 Task: Add an event  with title  Project Progress Update, date '2023/10/22' to '2023/10/24' & Select Event type as  Collective. Add location for the event as  321 Parc de la Ciutadella, Barcelona, Spain and add a description: Throughout the session, the facilitator will provide gentle guidance and reminders to stay present, fostering a non-judgmental and accepting attitude toward thoughts and sensations that may arise. There will also be moments of silence to allow participants to immerse themselves fully in the practice.Create an event link  http-projectprogressupdatecom & Select the event color as  Light Pink. , logged in from the account softage.1@softage.netand send the event invitation to softage.4@softage.net and softage.5@softage.net
Action: Mouse moved to (738, 95)
Screenshot: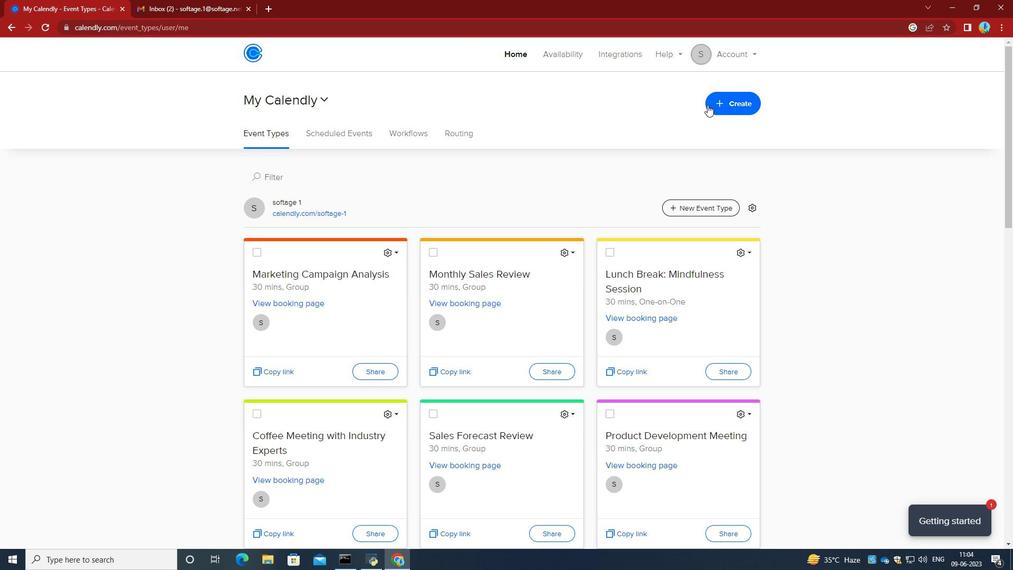 
Action: Mouse pressed left at (738, 95)
Screenshot: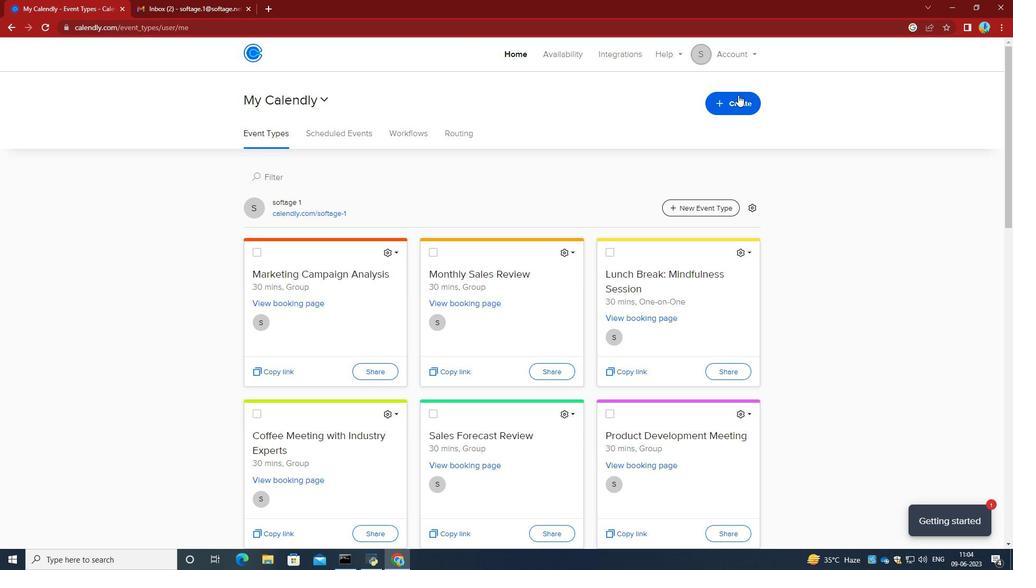 
Action: Mouse moved to (677, 153)
Screenshot: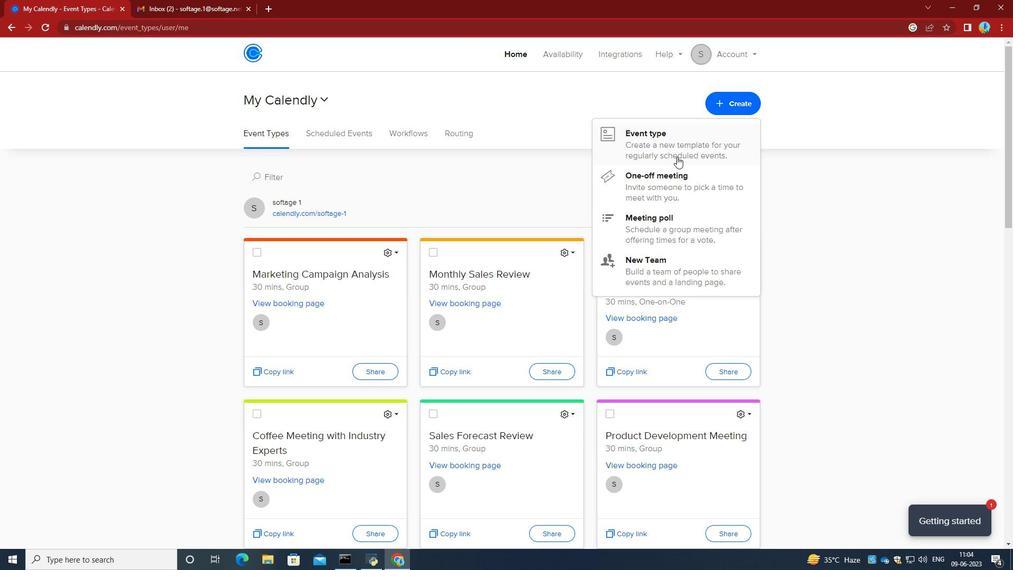 
Action: Mouse pressed left at (677, 153)
Screenshot: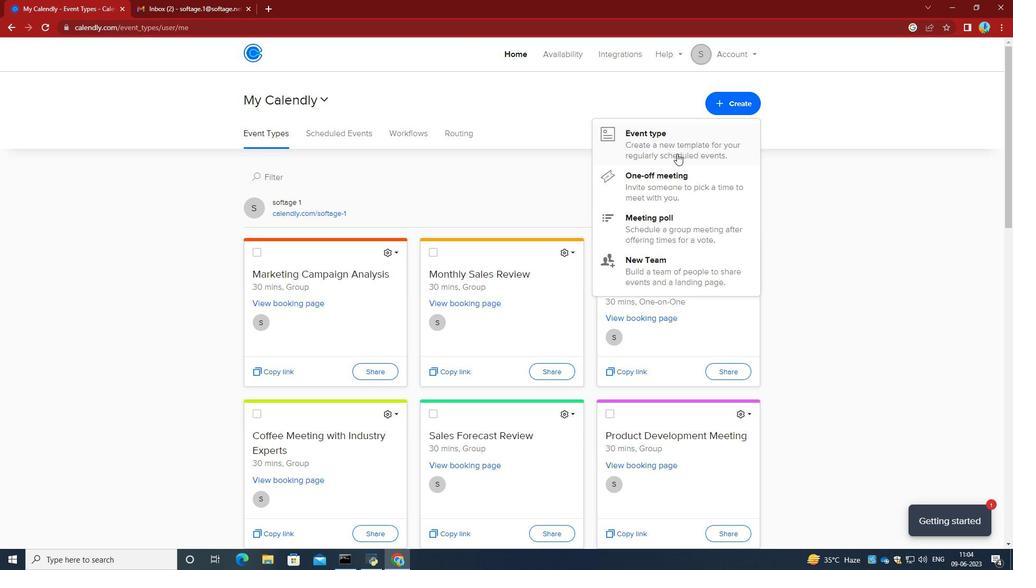 
Action: Mouse moved to (481, 305)
Screenshot: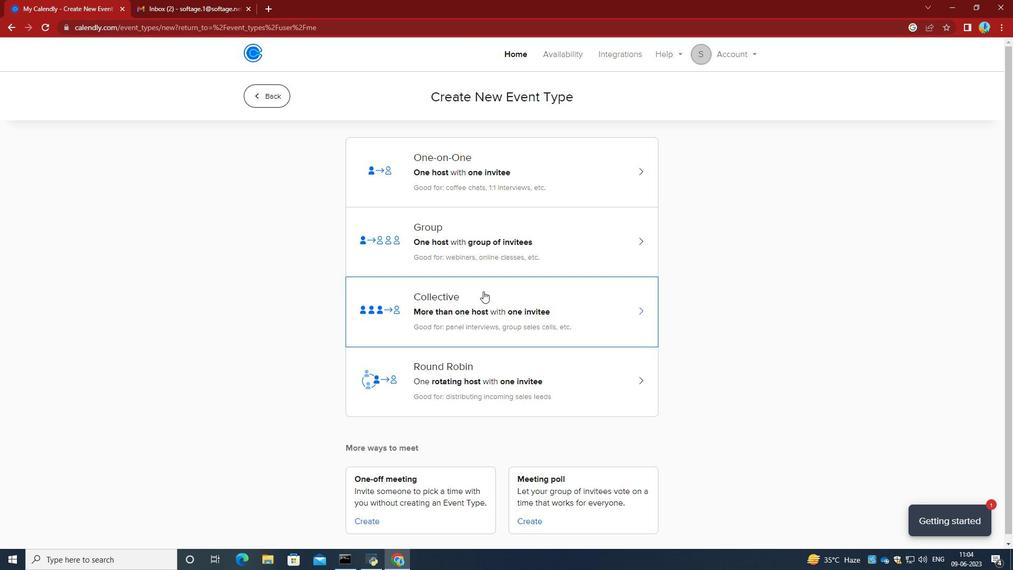 
Action: Mouse pressed left at (481, 305)
Screenshot: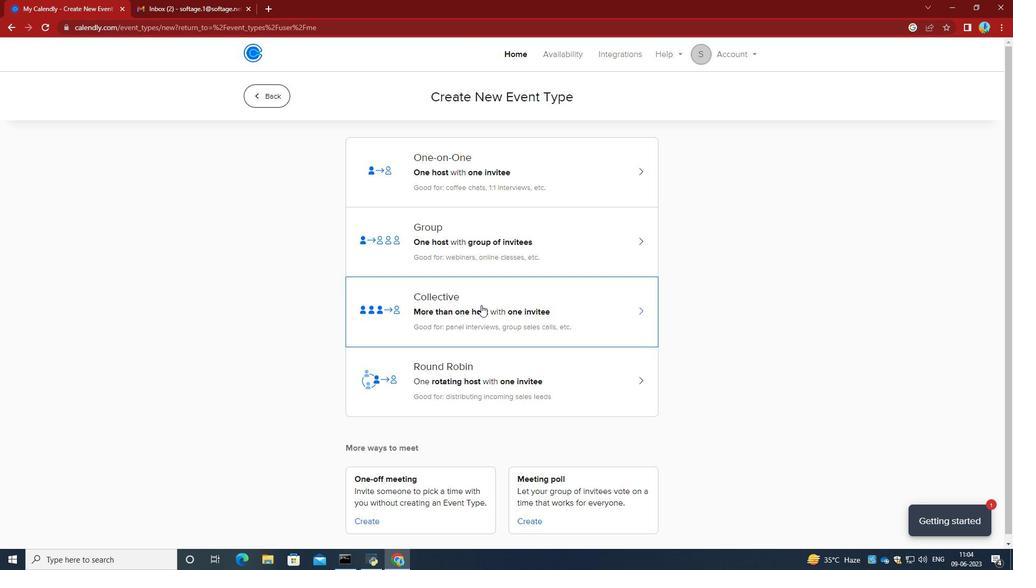 
Action: Mouse moved to (619, 229)
Screenshot: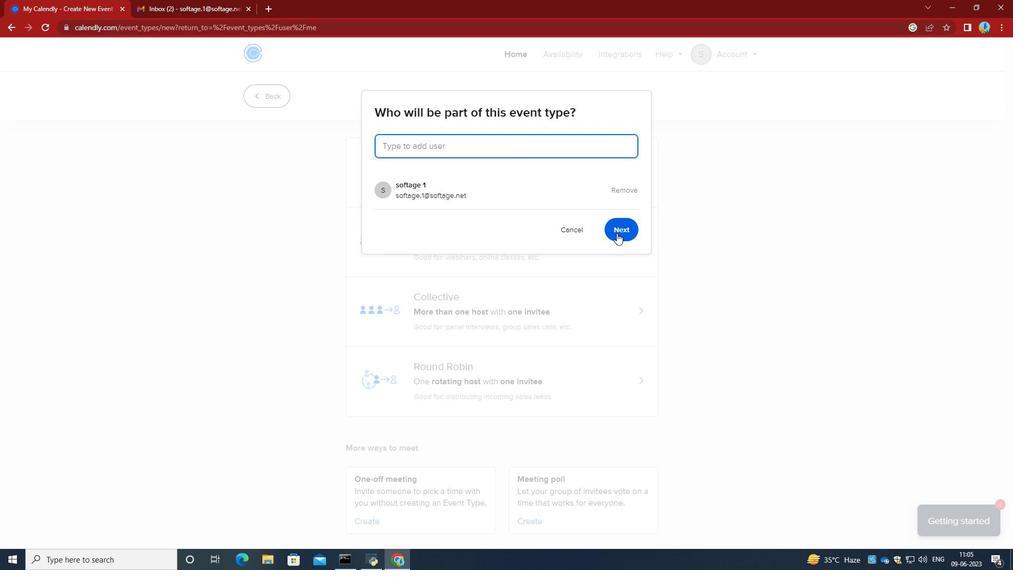 
Action: Mouse pressed left at (619, 229)
Screenshot: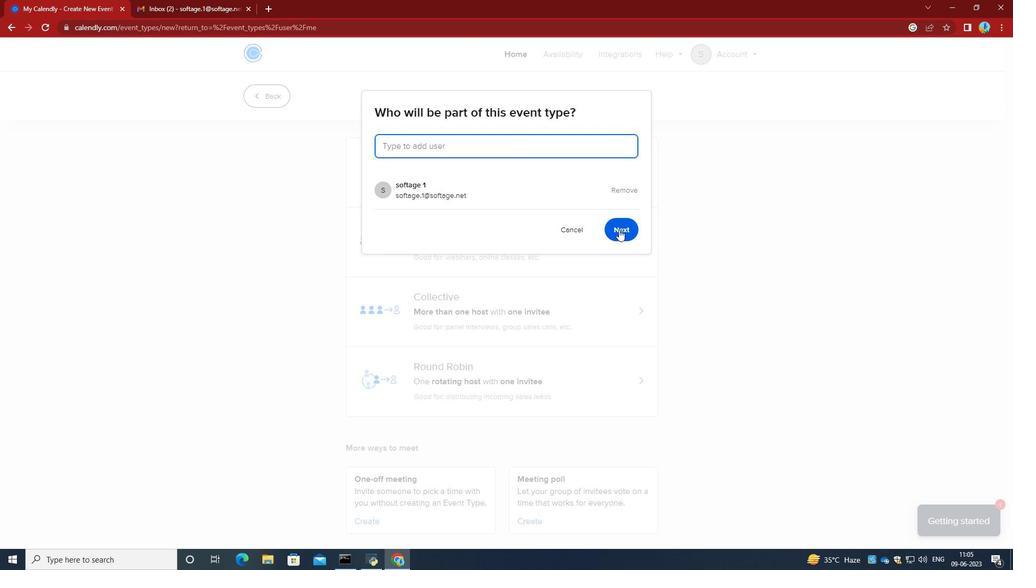 
Action: Mouse moved to (369, 248)
Screenshot: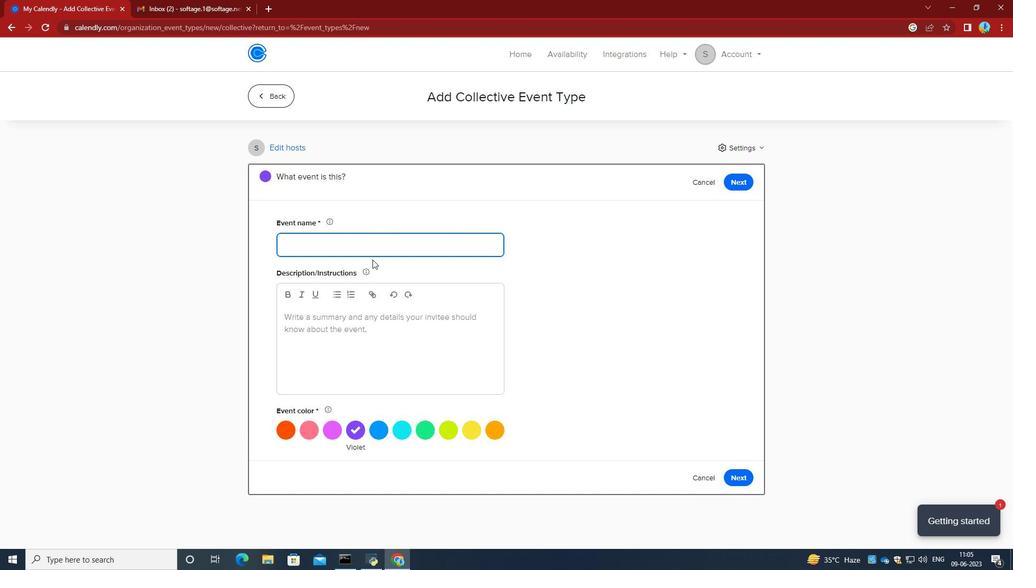 
Action: Mouse pressed left at (369, 248)
Screenshot: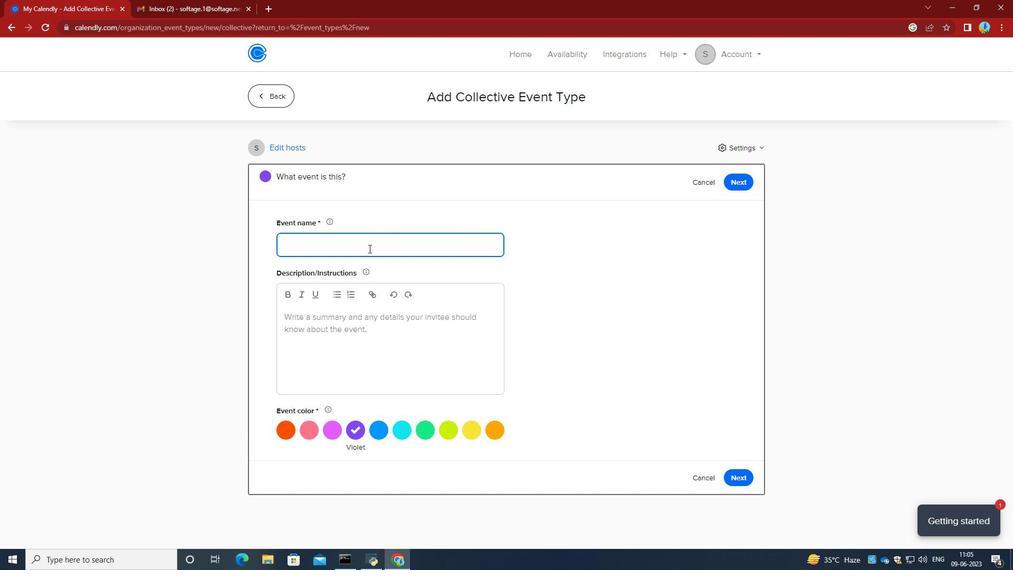 
Action: Key pressed <Key.caps_lock>P<Key.caps_lock>roject<Key.space><Key.caps_lock>P<Key.caps_lock>rogress<Key.space><Key.caps_lock>U<Key.caps_lock>pa<Key.backspace>date
Screenshot: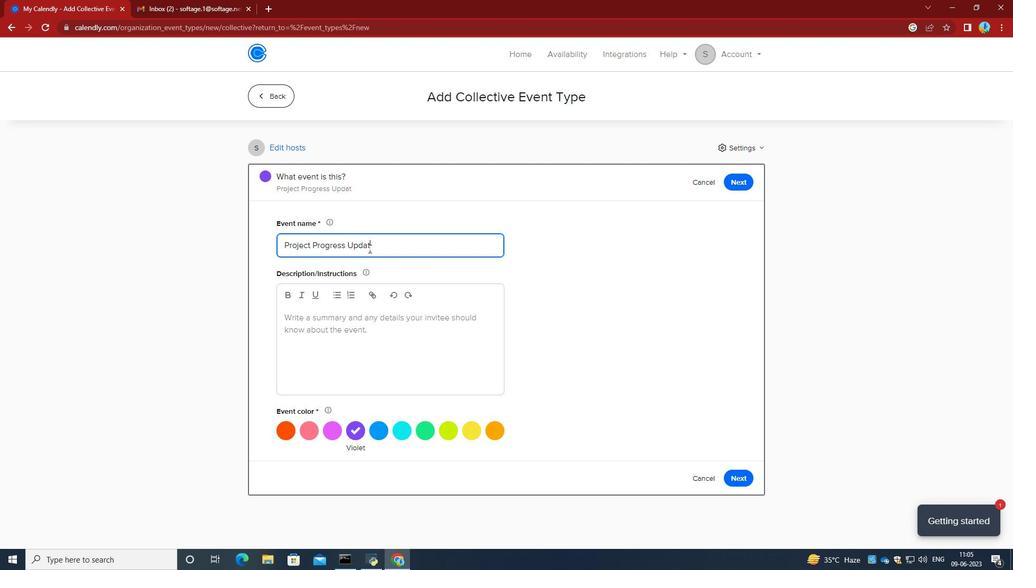 
Action: Mouse moved to (381, 346)
Screenshot: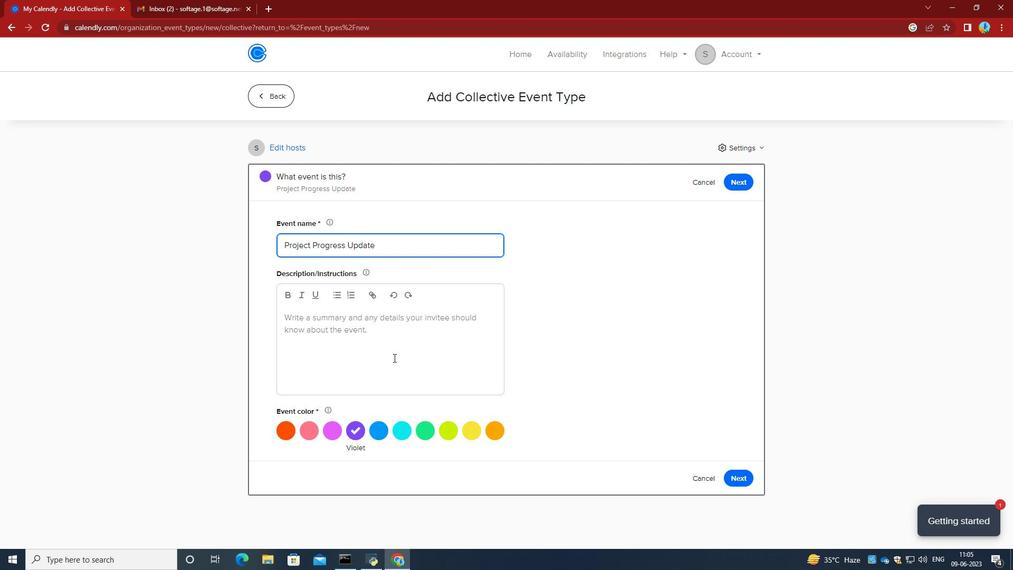 
Action: Mouse pressed left at (381, 346)
Screenshot: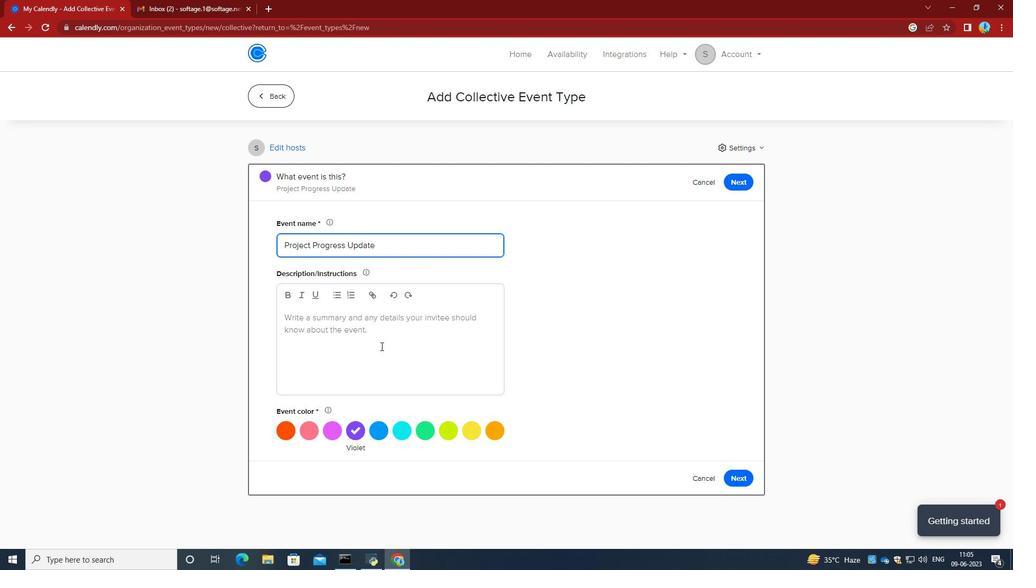 
Action: Key pressed <Key.caps_lock>T<Key.caps_lock>hroughout<Key.space>the<Key.space>session,<Key.space>the<Key.space>facila<Key.backspace>itator<Key.space>will<Key.space>rp<Key.backspace><Key.backspace>provide<Key.space>gentle<Key.space>guidan<Key.backspace>c<Key.backspace>nce<Key.space>and<Key.space>reminders<Key.space>to<Key.space>stay<Key.space>present,<Key.space>fostering<Key.space>a<Key.space>non-judgemental<Key.space>and<Key.space>accepting<Key.space>attitude<Key.space>toward<Key.space><Key.backspace>s<Key.space>thoughts<Key.space>and<Key.space>sensations<Key.space>that<Key.space>may<Key.space>arise.<Key.space><Key.caps_lock>T<Key.caps_lock>here<Key.space>will<Key.space>also<Key.space>be<Key.space>moments<Key.space>of<Key.space>silence<Key.space>to<Key.space>allow<Key.space>participna<Key.backspace><Key.backspace>ants<Key.space>to<Key.space>immerse<Key.space>themselves<Key.space>fully<Key.space>in<Key.space>the<Key.space>practicw<Key.backspace>e.
Screenshot: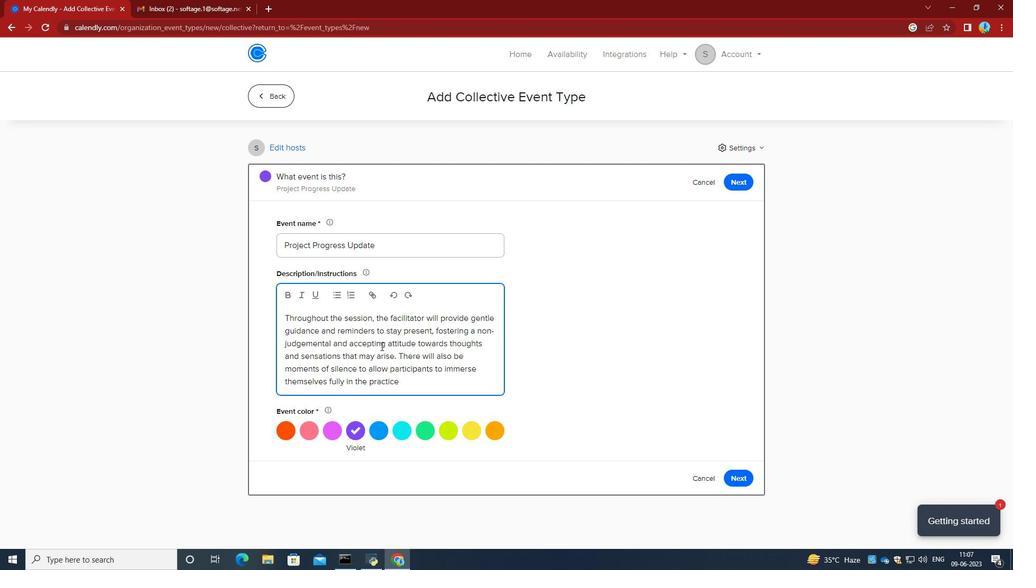 
Action: Mouse moved to (307, 430)
Screenshot: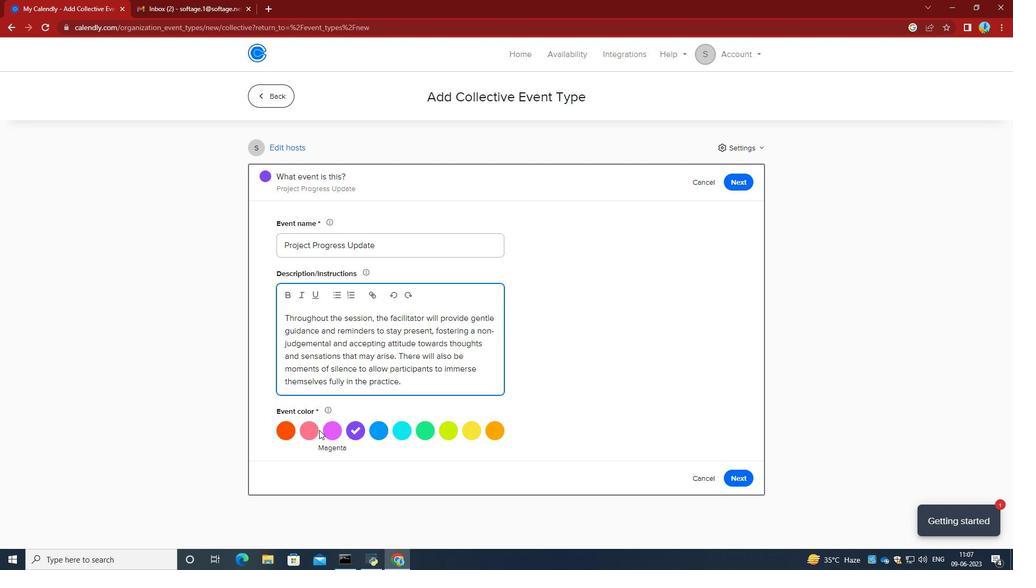 
Action: Mouse pressed left at (307, 430)
Screenshot: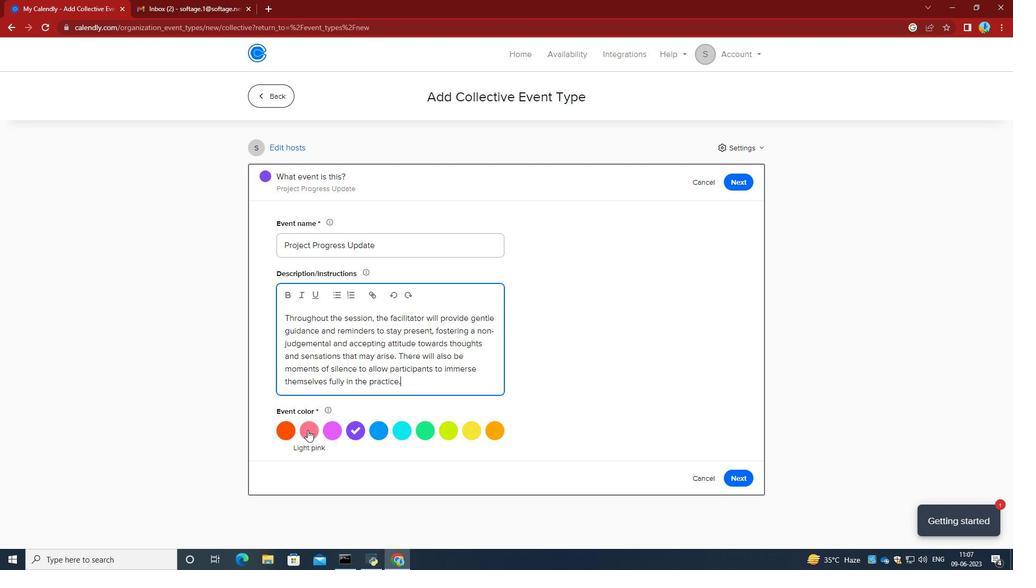 
Action: Mouse moved to (749, 479)
Screenshot: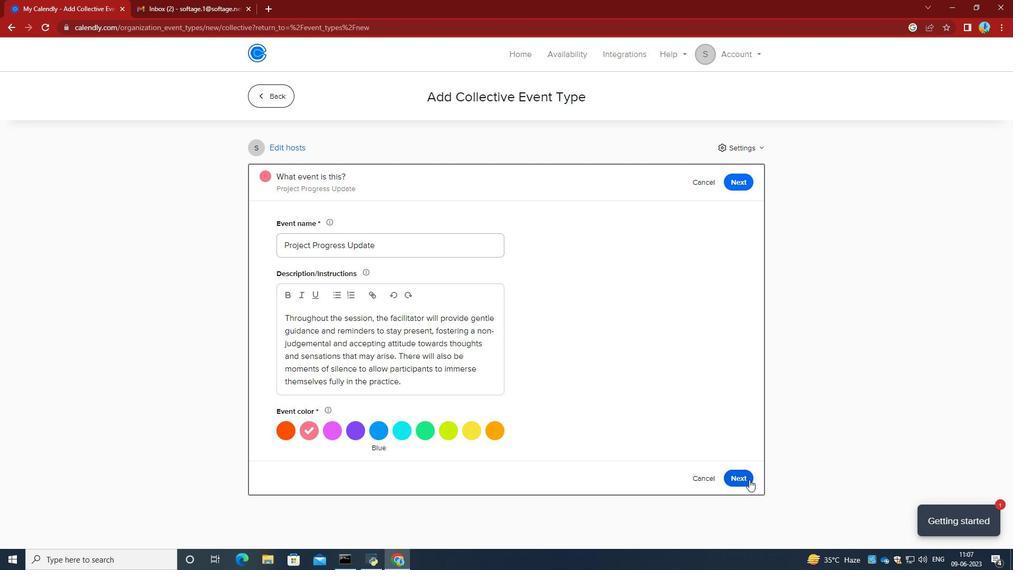 
Action: Mouse pressed left at (749, 479)
Screenshot: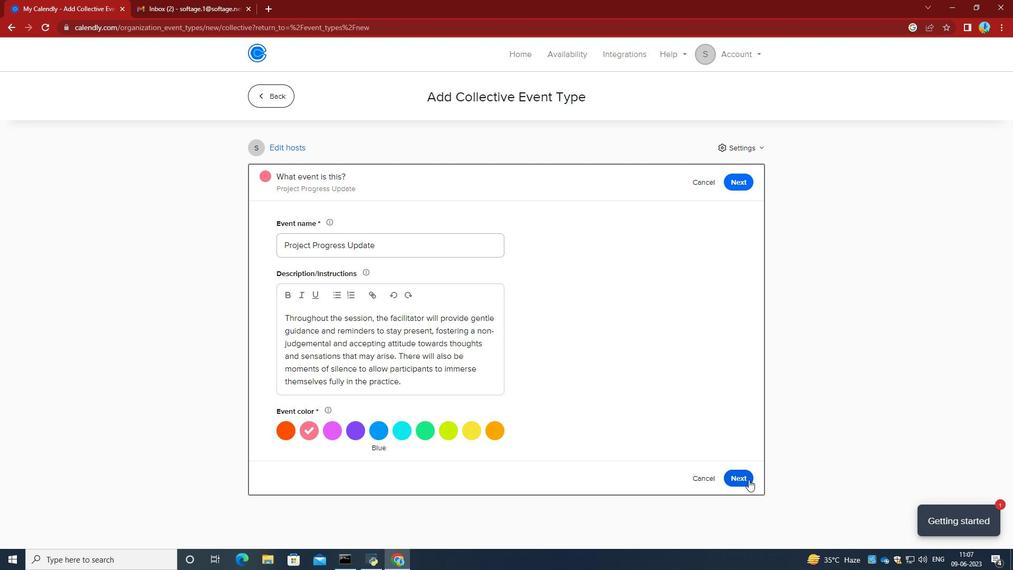
Action: Mouse moved to (442, 308)
Screenshot: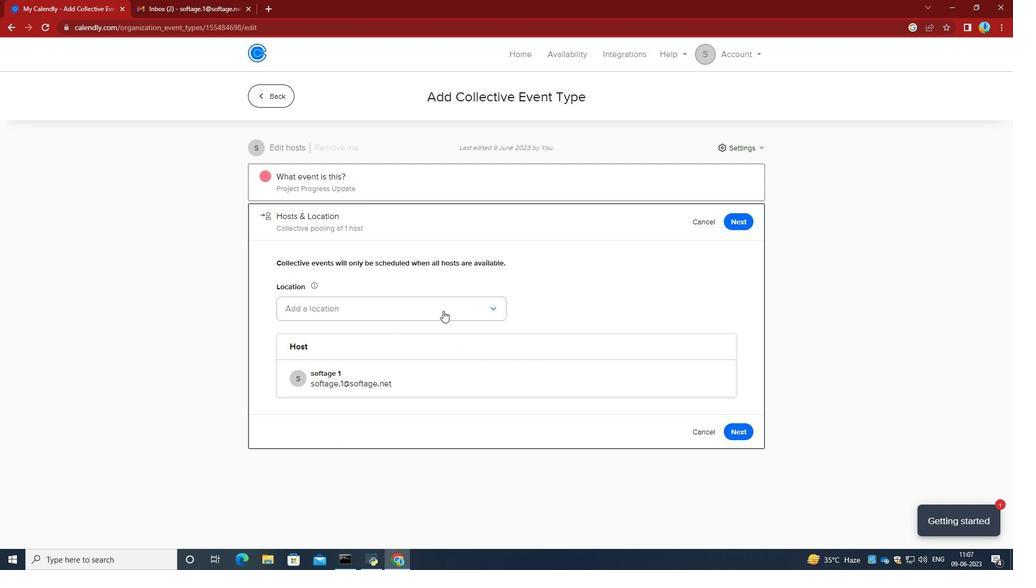 
Action: Mouse pressed left at (442, 308)
Screenshot: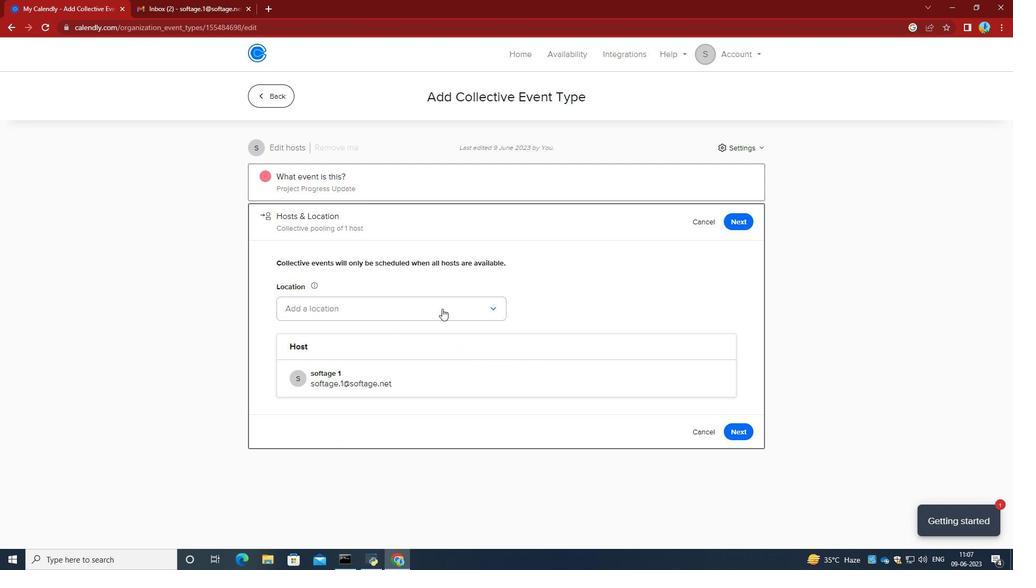 
Action: Mouse moved to (351, 334)
Screenshot: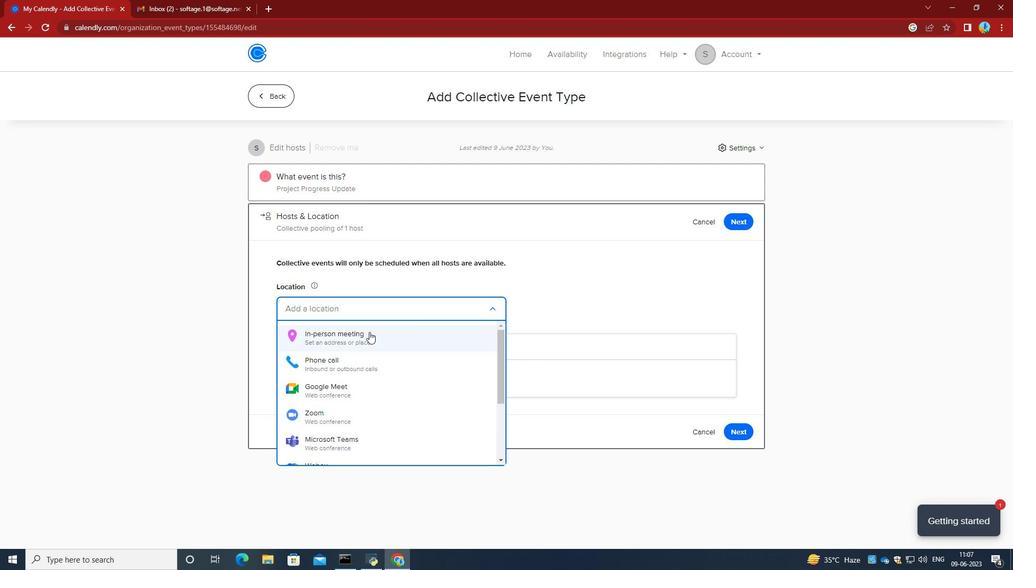 
Action: Mouse pressed left at (351, 334)
Screenshot: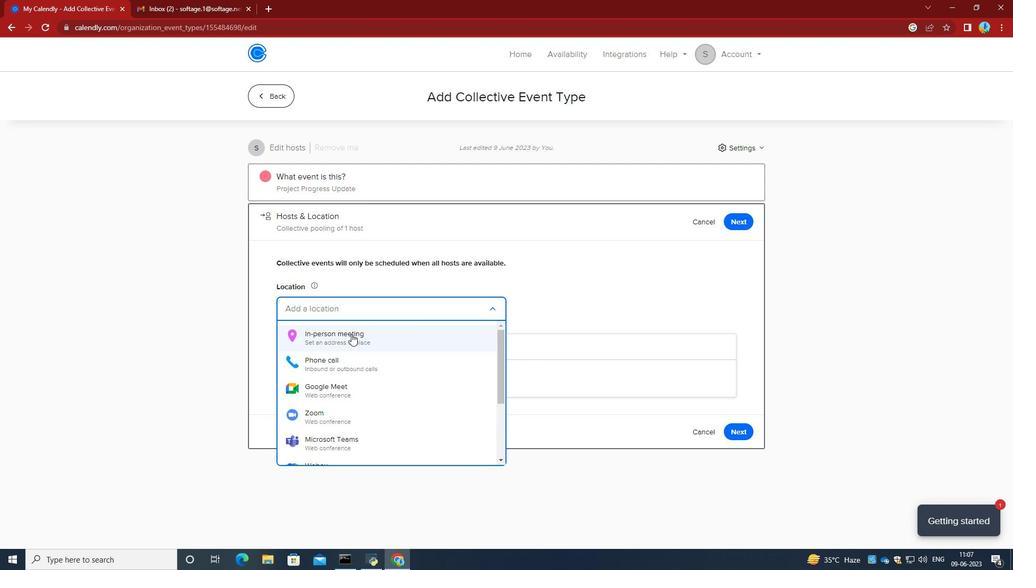 
Action: Mouse moved to (464, 173)
Screenshot: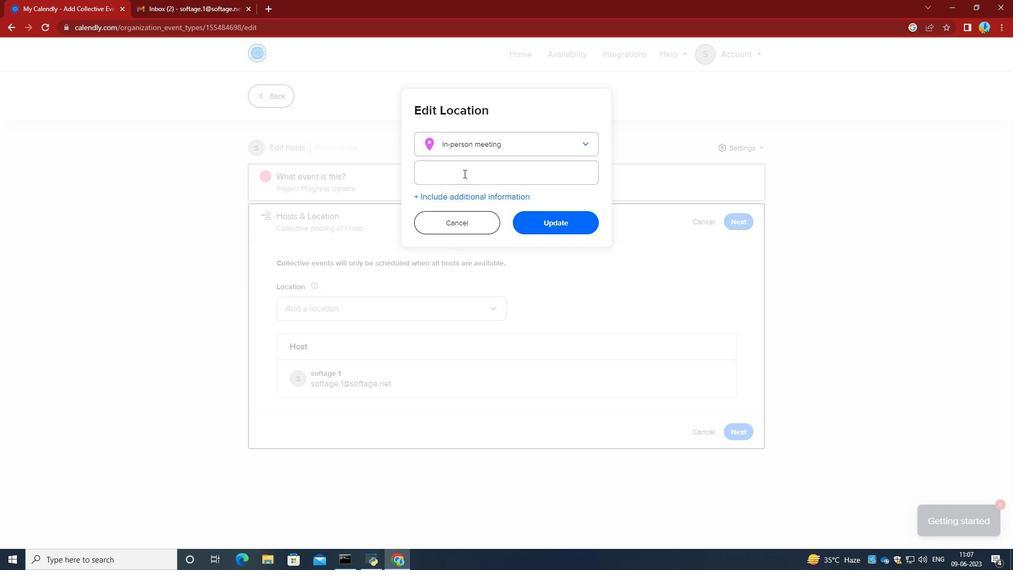 
Action: Mouse pressed left at (464, 173)
Screenshot: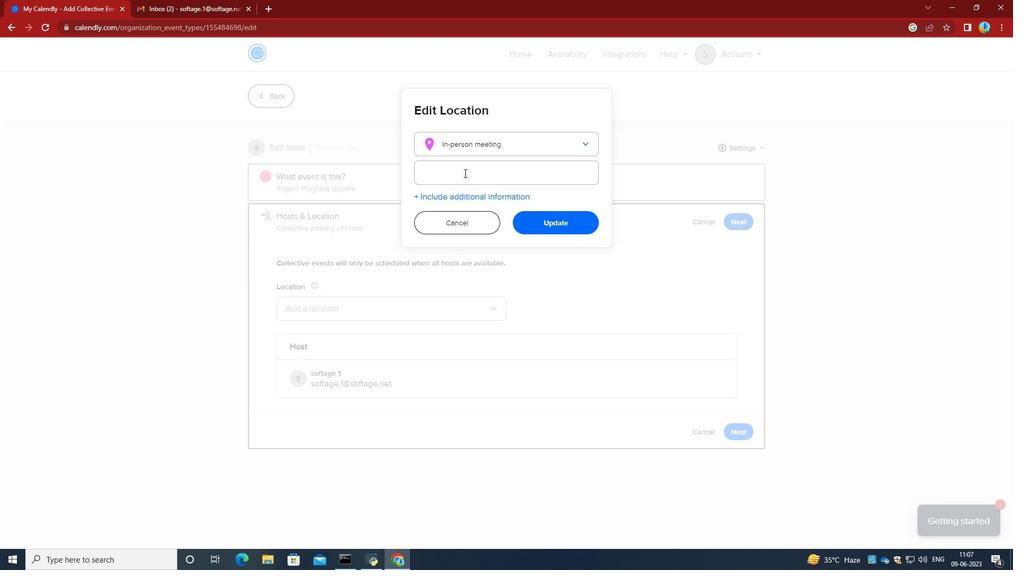 
Action: Key pressed 321<Key.space><Key.caps_lock>P<Key.caps_lock>arc<Key.space>de<Key.space>la<Key.space><Key.caps_lock>C<Key.caps_lock>iutadella,<Key.space><Key.caps_lock>B<Key.caps_lock>arcelona,<Key.space><Key.caps_lock>S<Key.caps_lock>pain
Screenshot: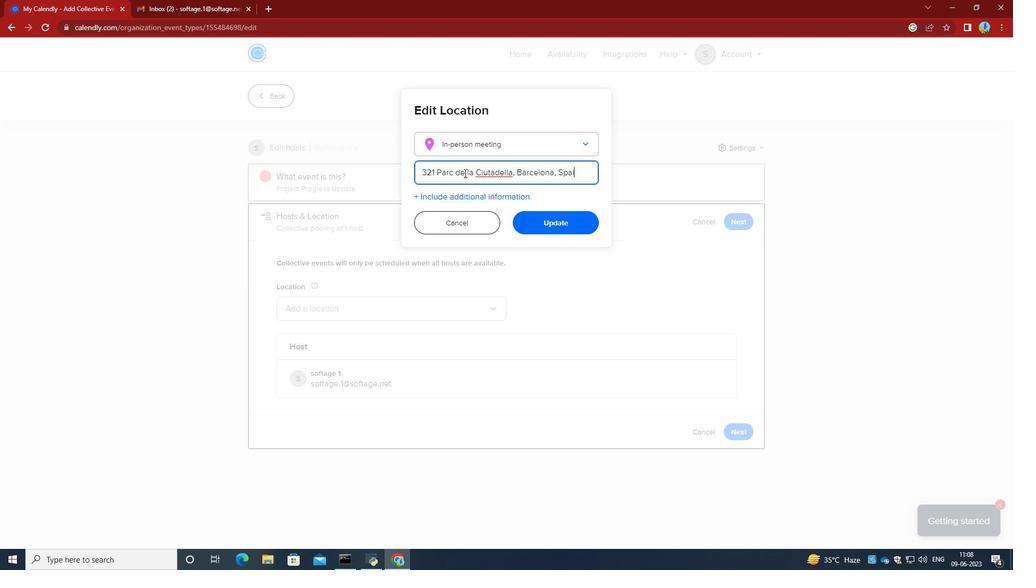 
Action: Mouse moved to (556, 221)
Screenshot: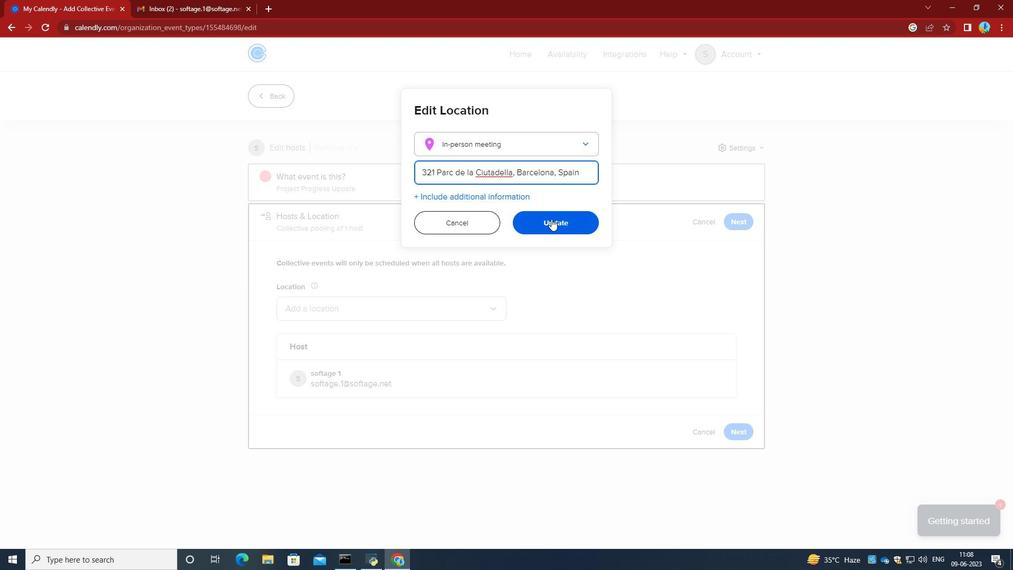 
Action: Mouse pressed left at (556, 221)
Screenshot: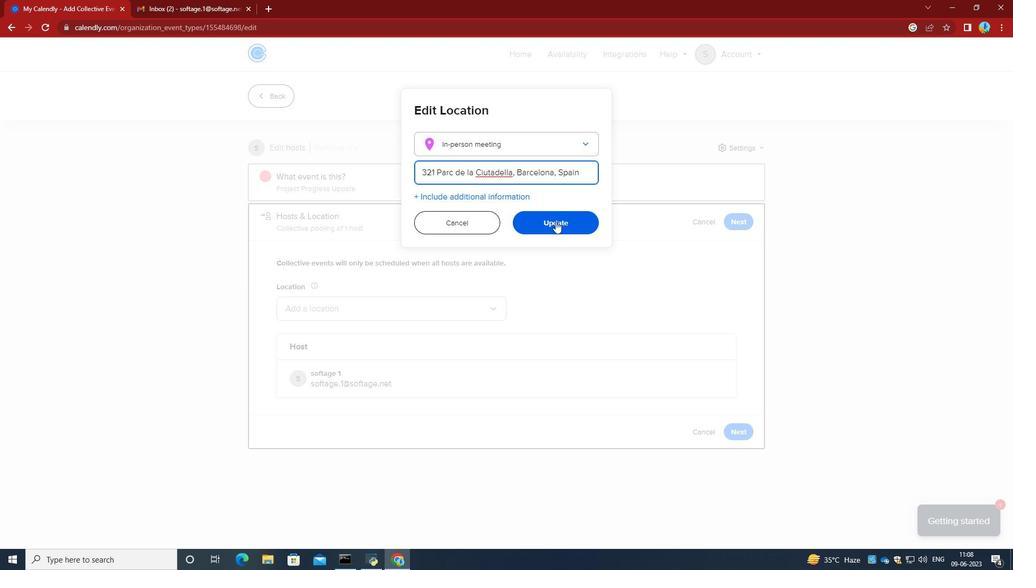 
Action: Mouse moved to (736, 428)
Screenshot: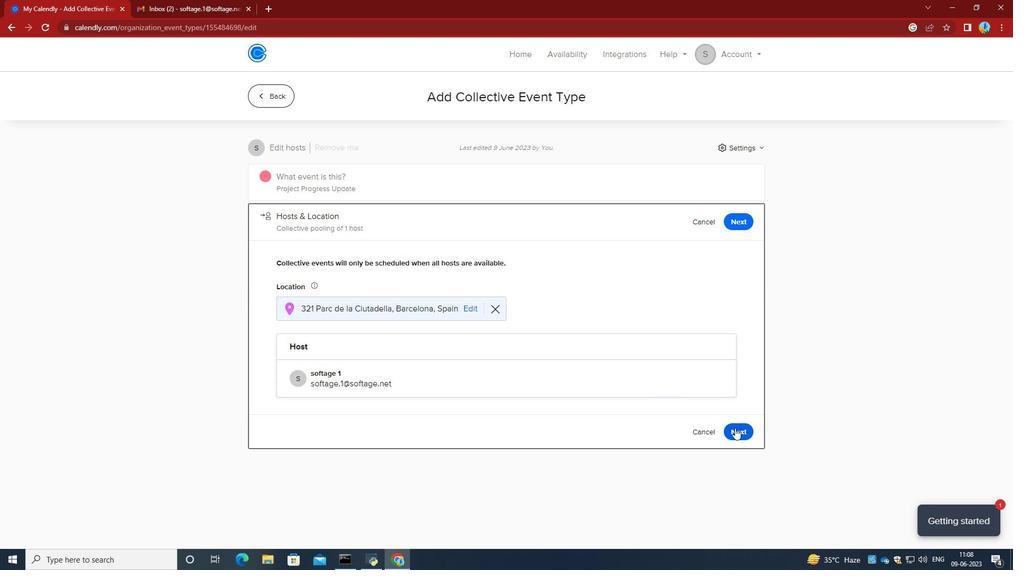
Action: Mouse pressed left at (736, 428)
Screenshot: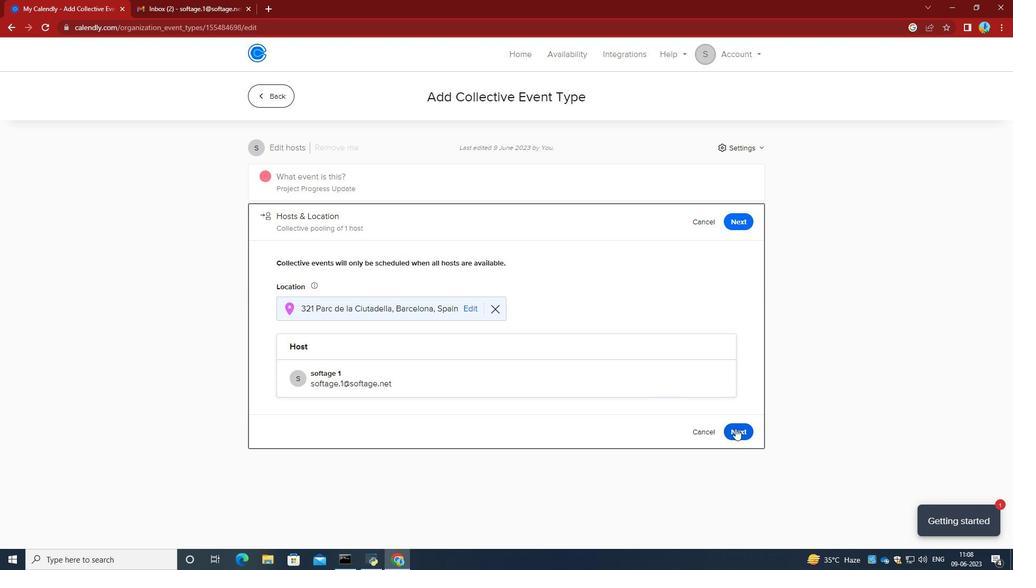 
Action: Mouse moved to (347, 377)
Screenshot: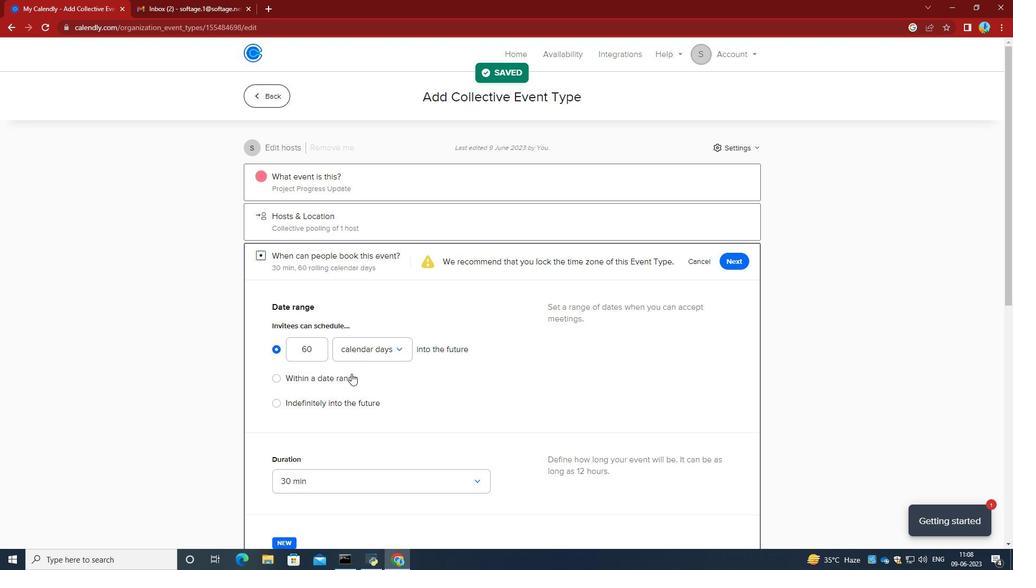 
Action: Mouse pressed left at (347, 377)
Screenshot: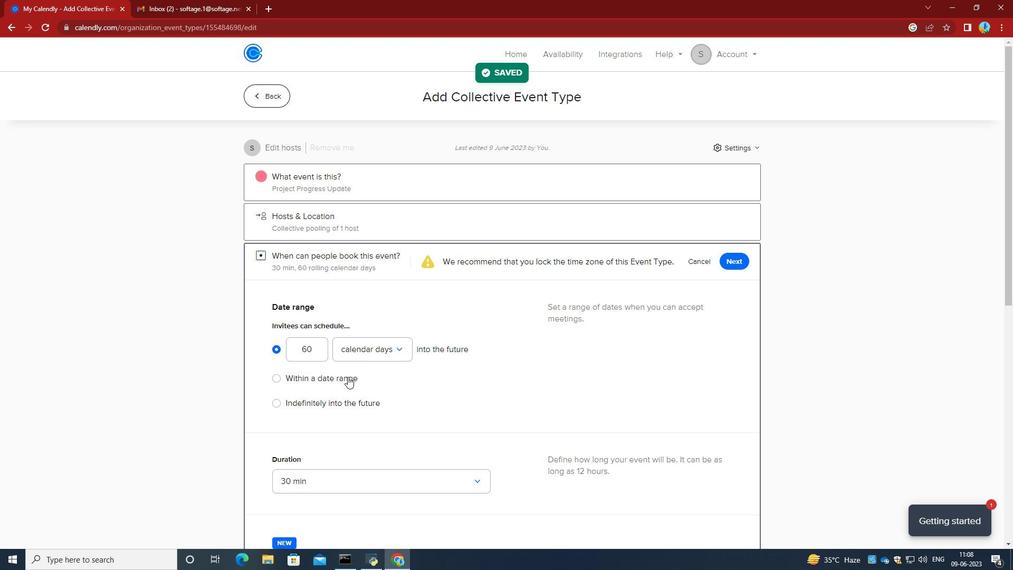 
Action: Mouse moved to (418, 382)
Screenshot: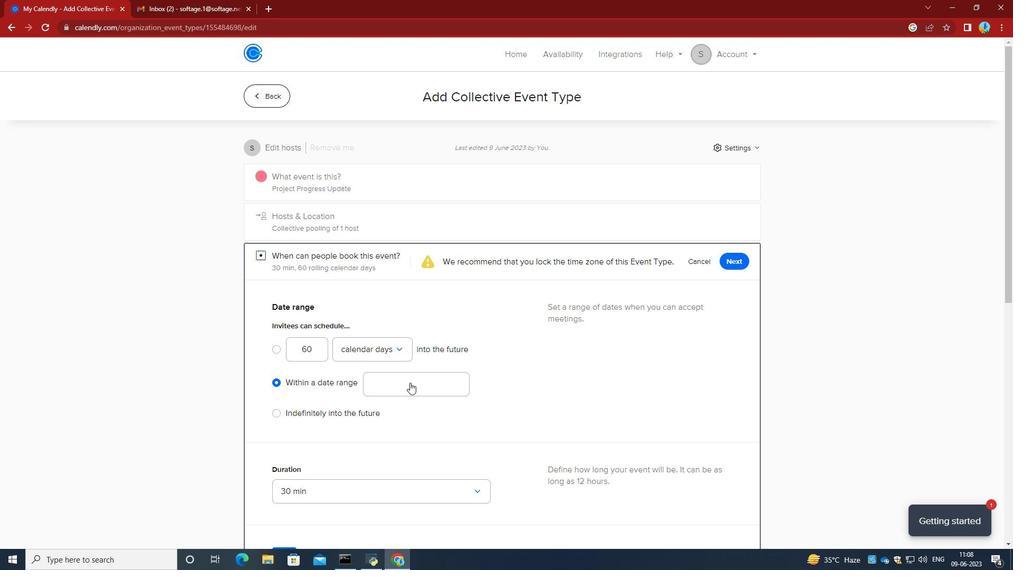 
Action: Mouse pressed left at (418, 382)
Screenshot: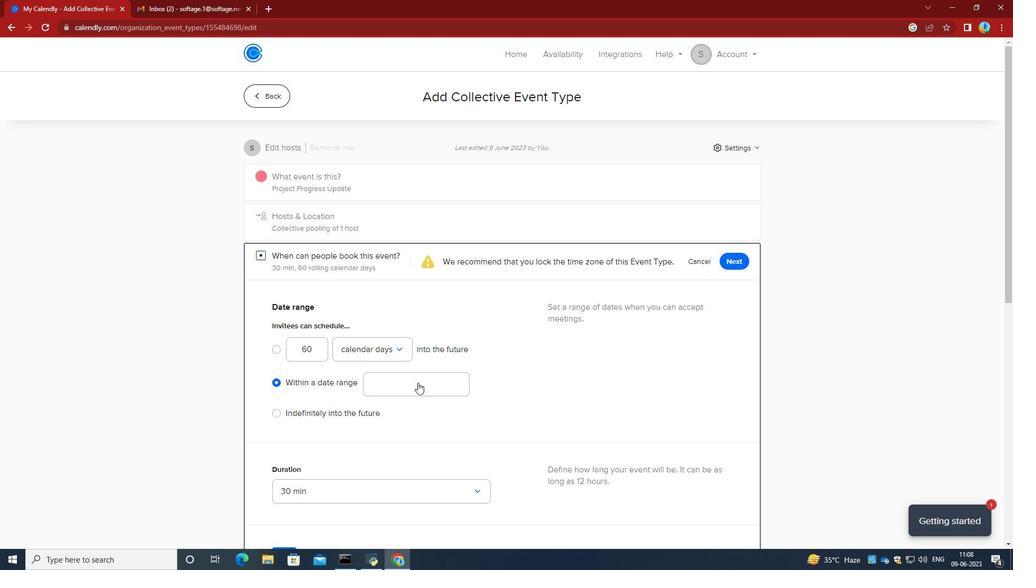 
Action: Mouse moved to (443, 194)
Screenshot: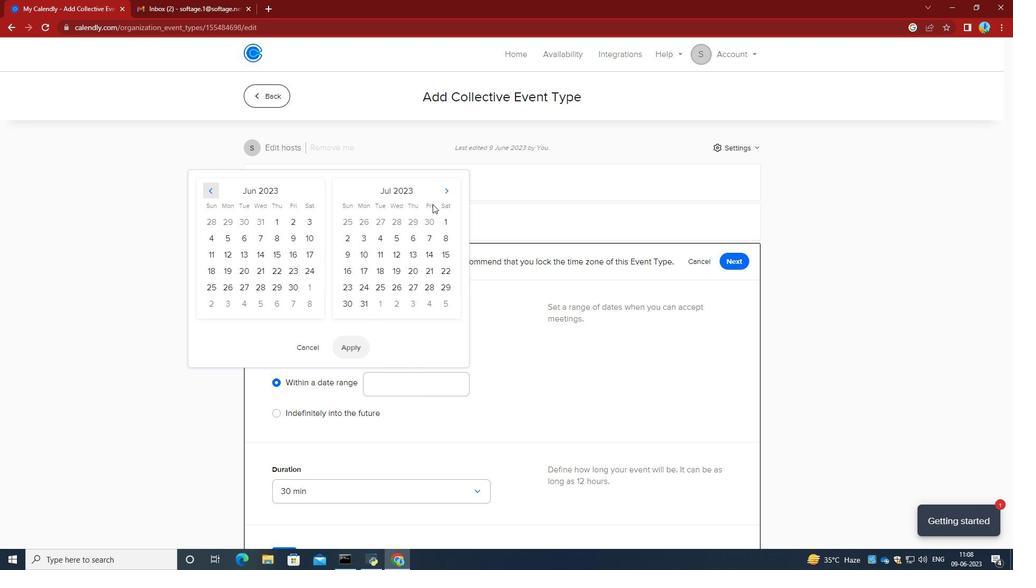 
Action: Mouse pressed left at (443, 194)
Screenshot: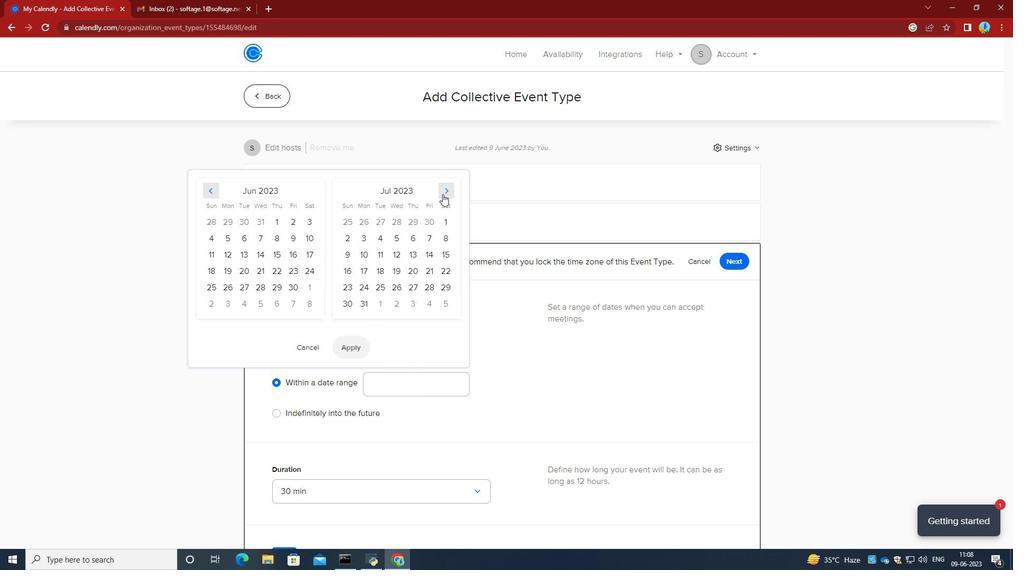 
Action: Mouse pressed left at (443, 194)
Screenshot: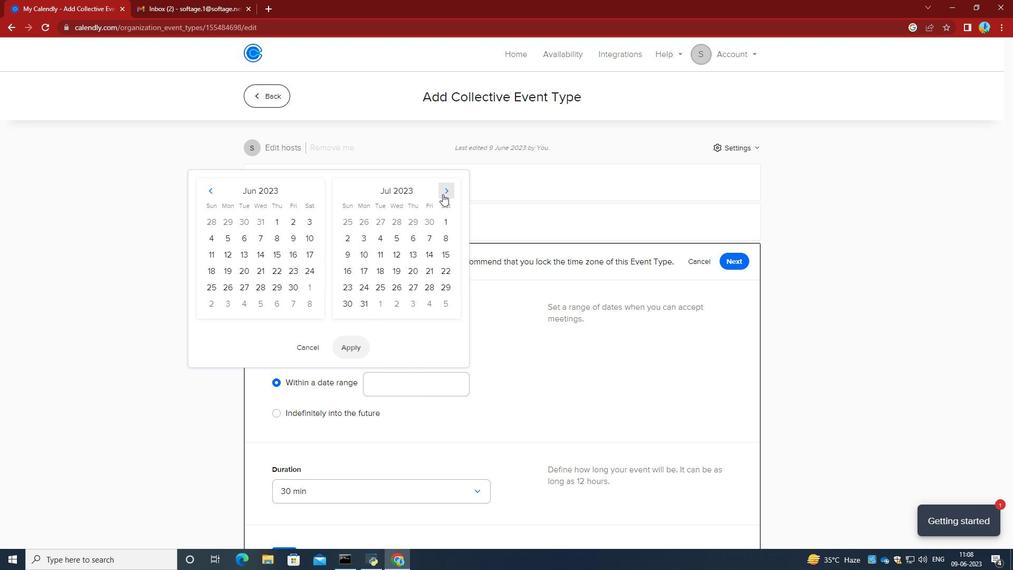 
Action: Mouse moved to (443, 193)
Screenshot: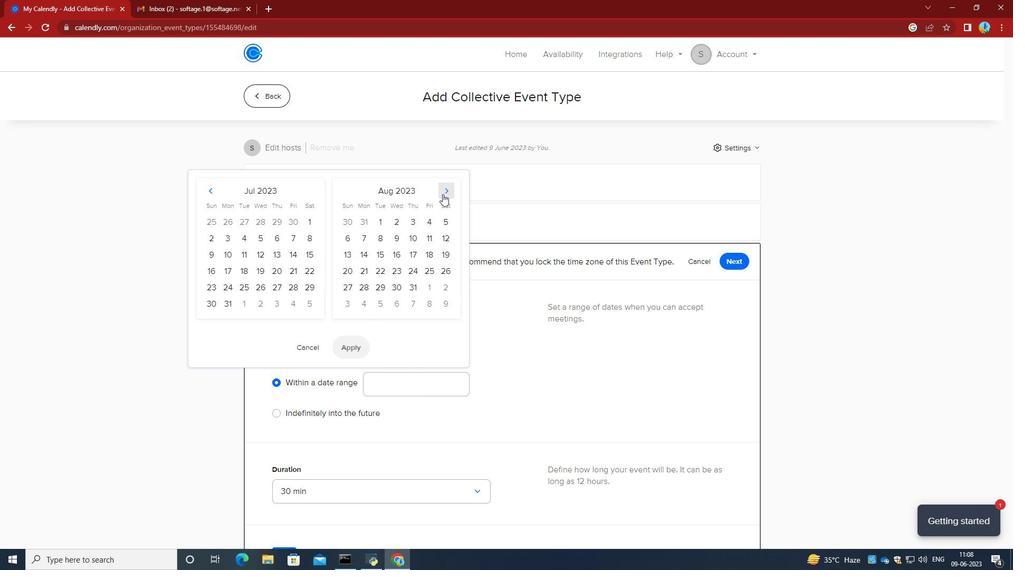 
Action: Mouse pressed left at (443, 193)
Screenshot: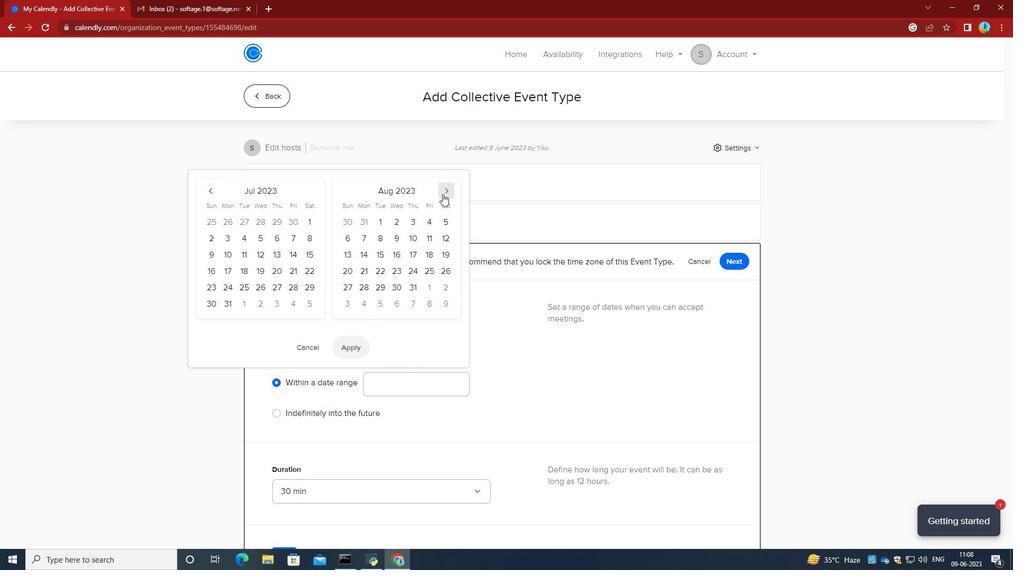 
Action: Mouse pressed left at (443, 193)
Screenshot: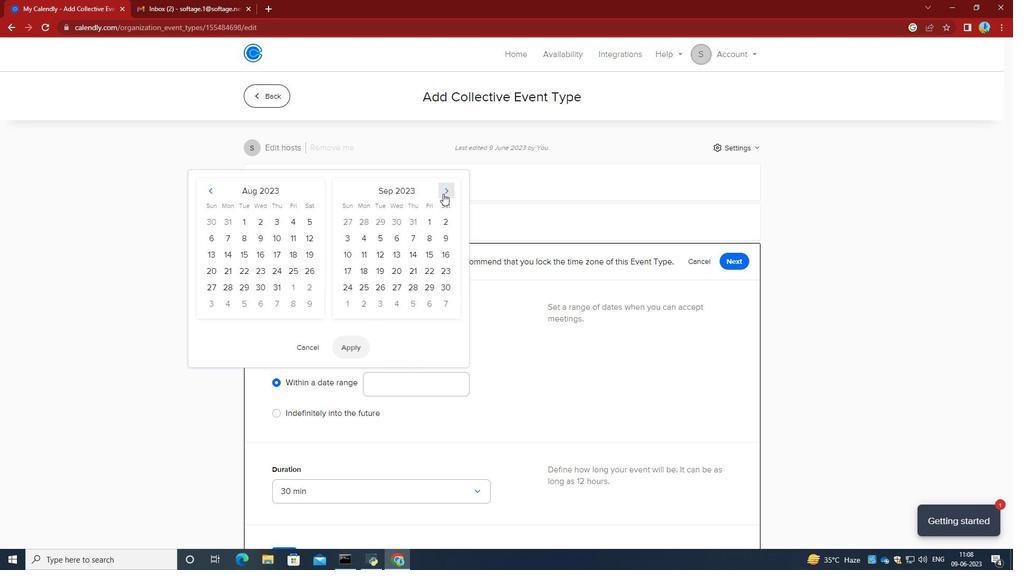 
Action: Mouse moved to (210, 274)
Screenshot: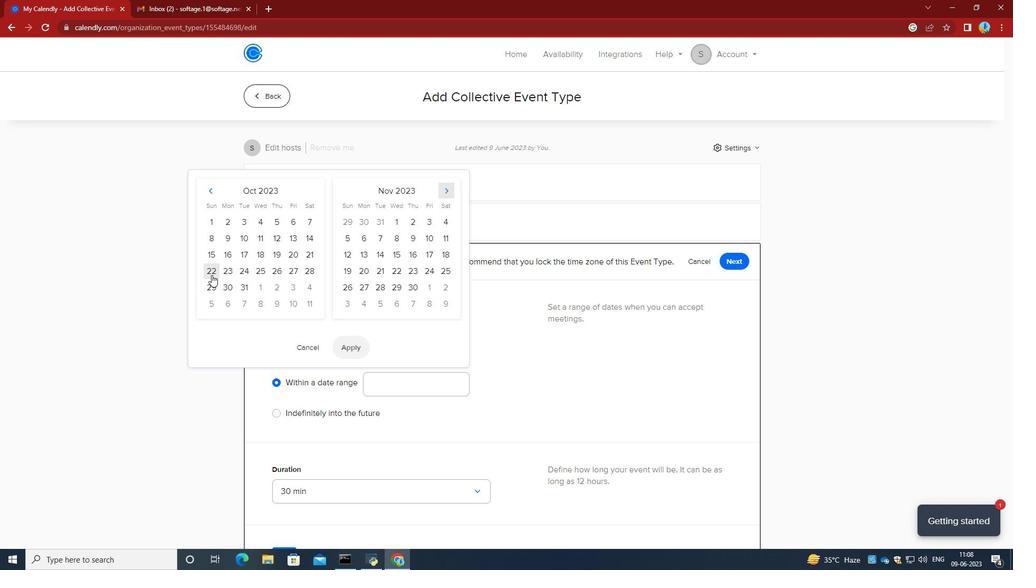 
Action: Mouse pressed left at (210, 274)
Screenshot: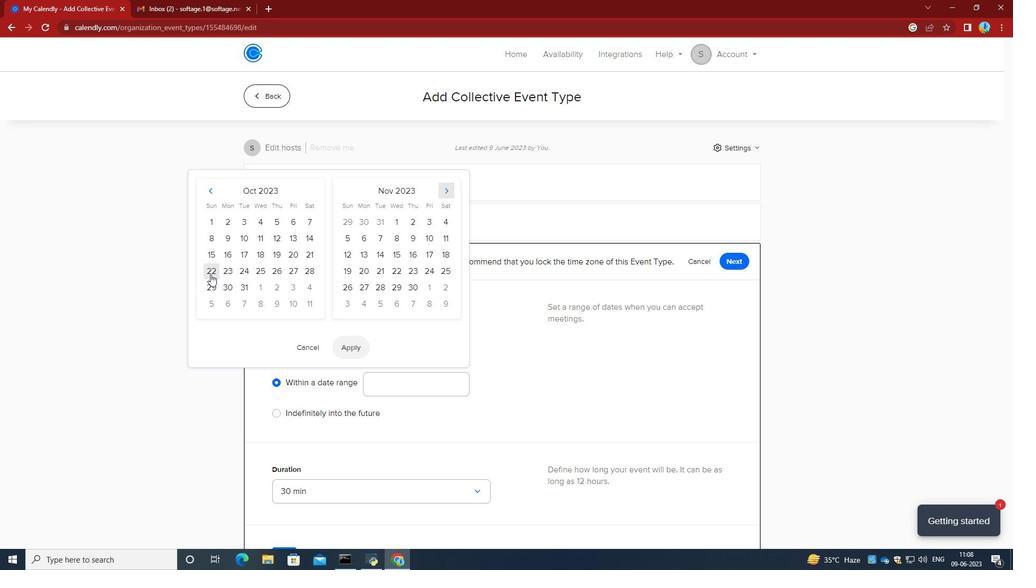 
Action: Mouse moved to (240, 273)
Screenshot: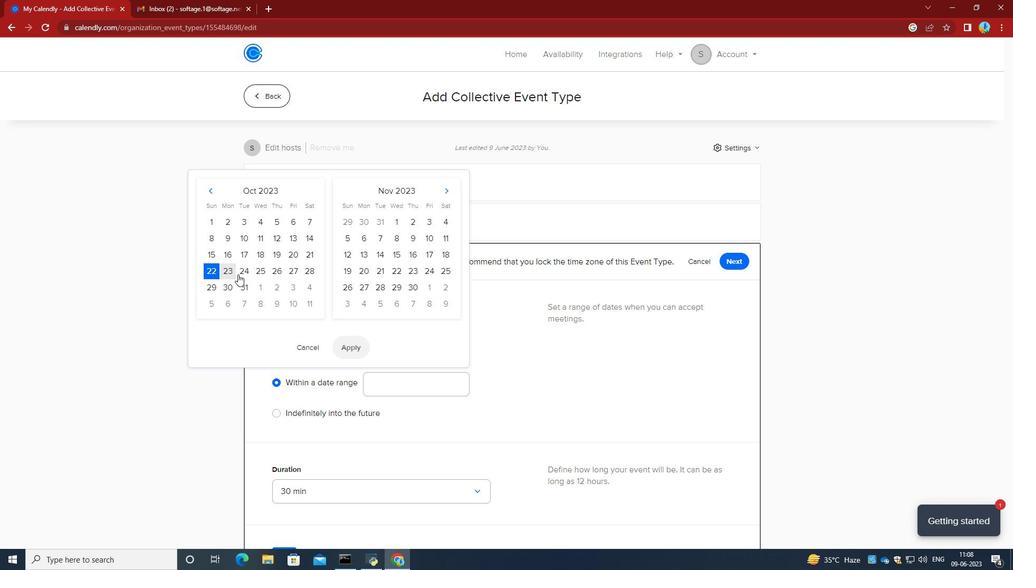 
Action: Mouse pressed left at (240, 273)
Screenshot: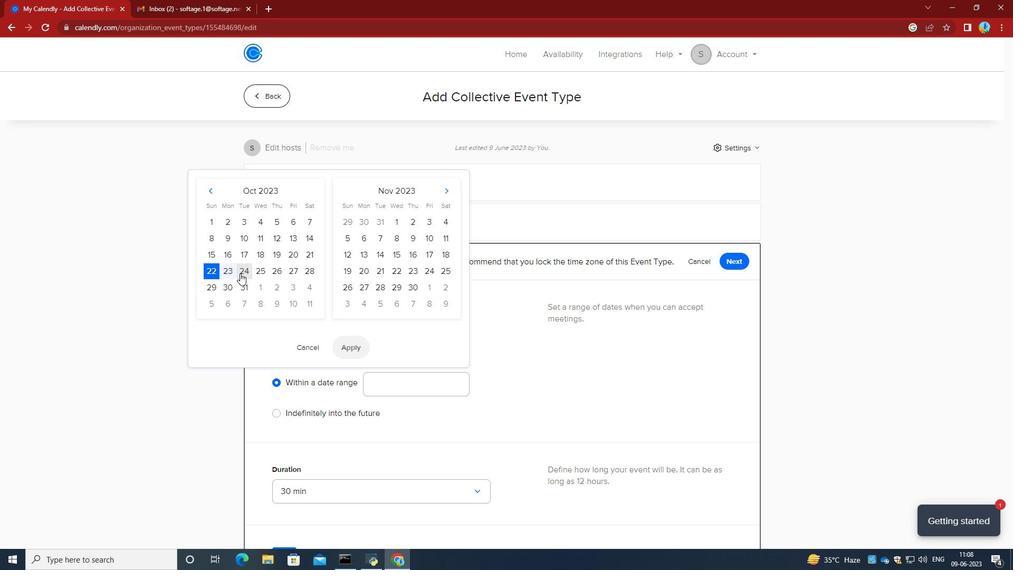 
Action: Mouse moved to (364, 345)
Screenshot: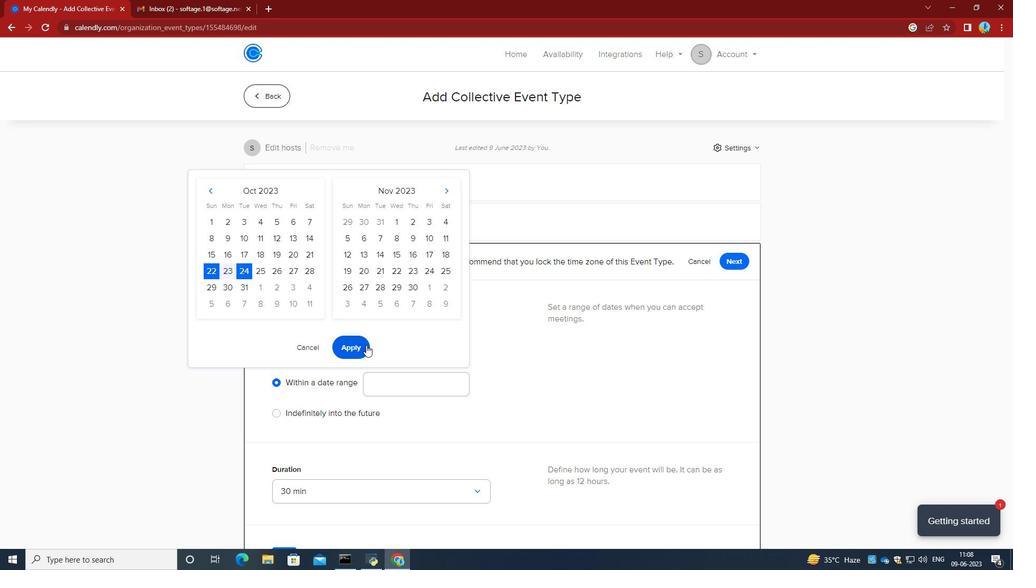 
Action: Mouse pressed left at (364, 345)
Screenshot: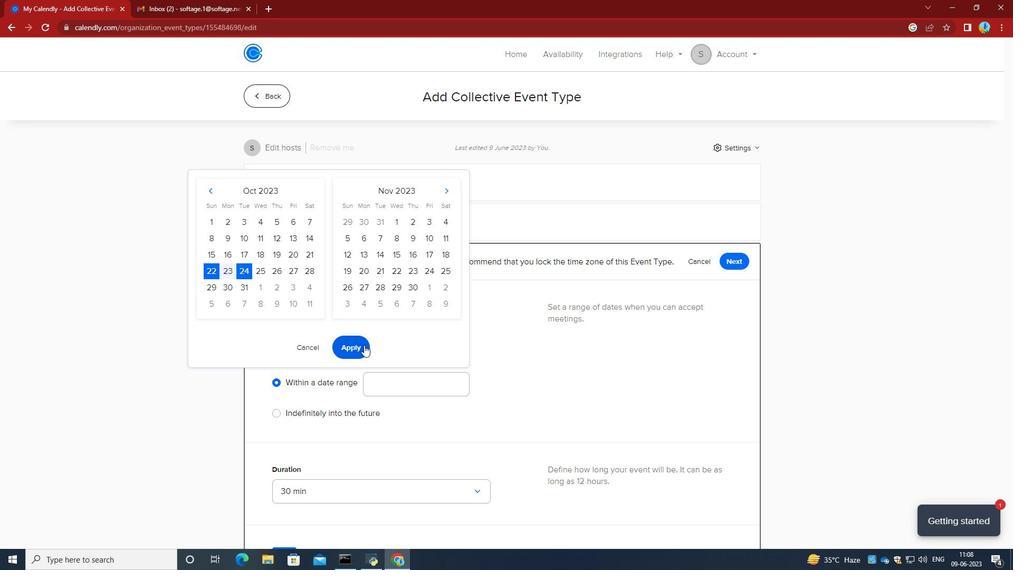 
Action: Mouse moved to (522, 295)
Screenshot: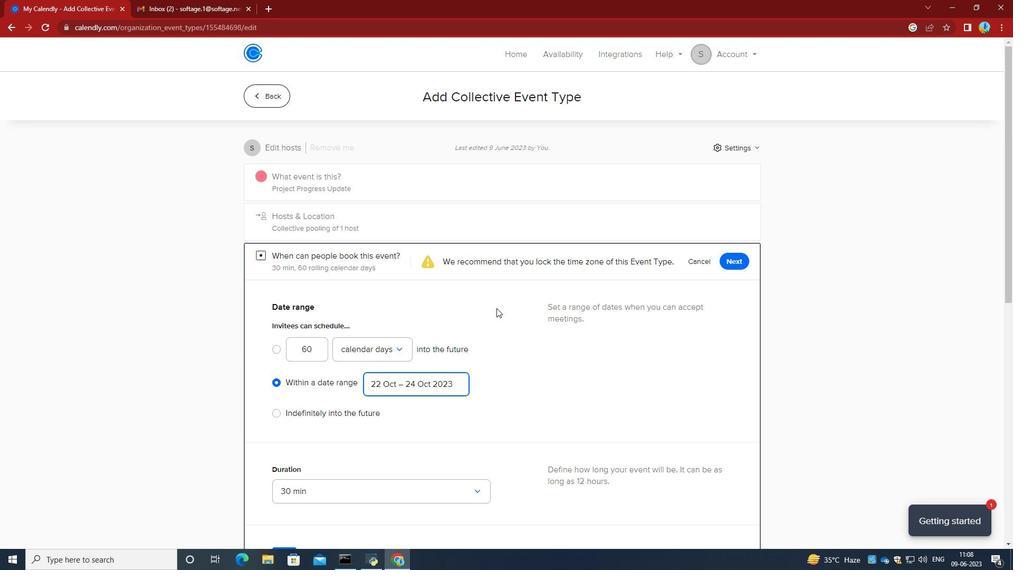 
Action: Mouse scrolled (522, 295) with delta (0, 0)
Screenshot: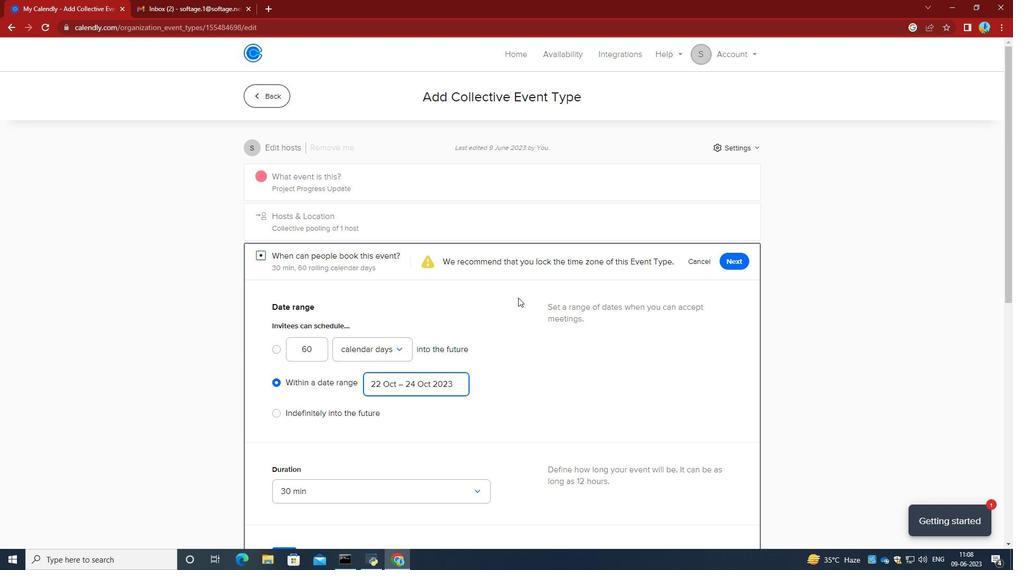 
Action: Mouse scrolled (522, 295) with delta (0, 0)
Screenshot: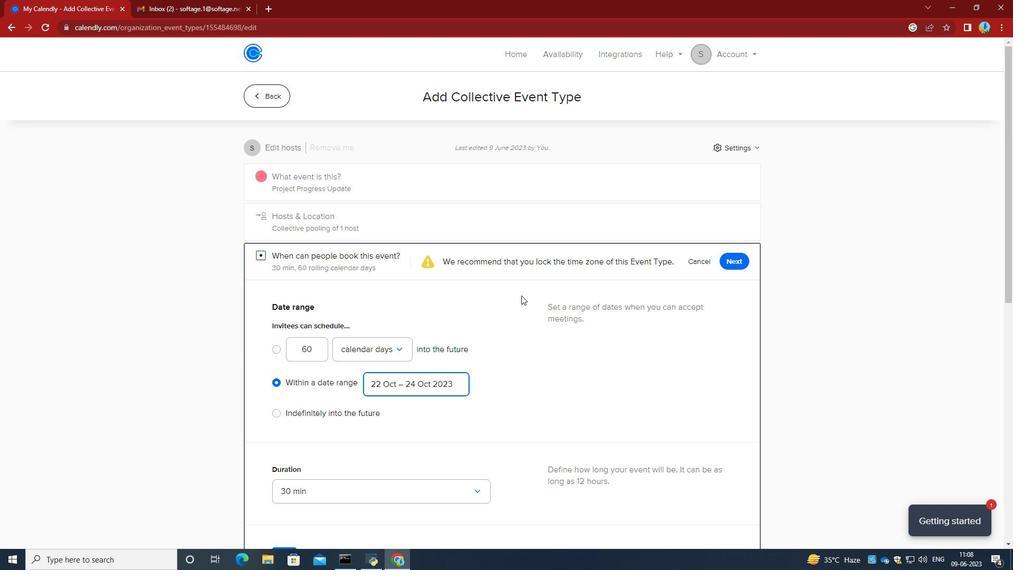 
Action: Mouse scrolled (522, 295) with delta (0, 0)
Screenshot: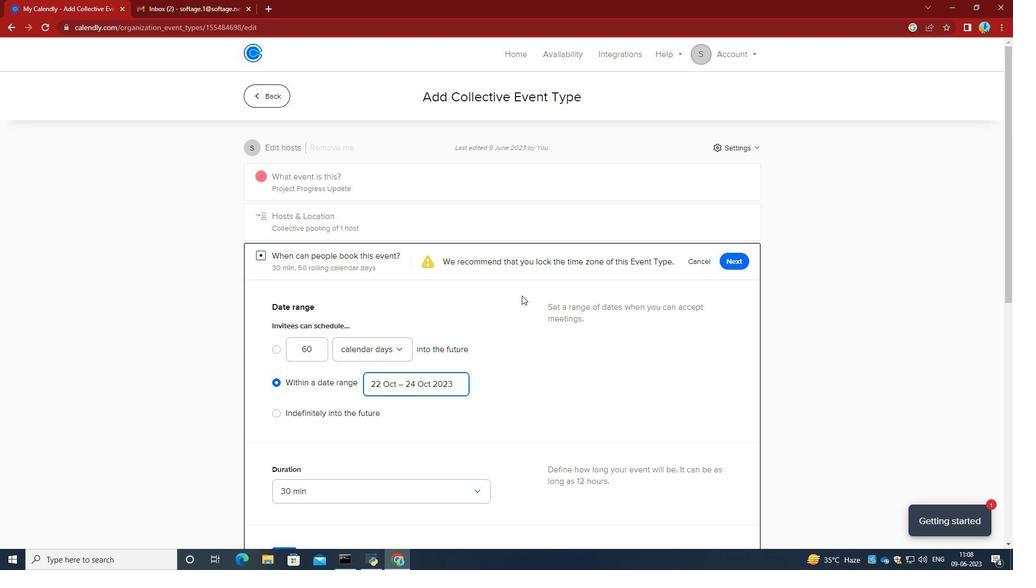 
Action: Mouse scrolled (522, 295) with delta (0, 0)
Screenshot: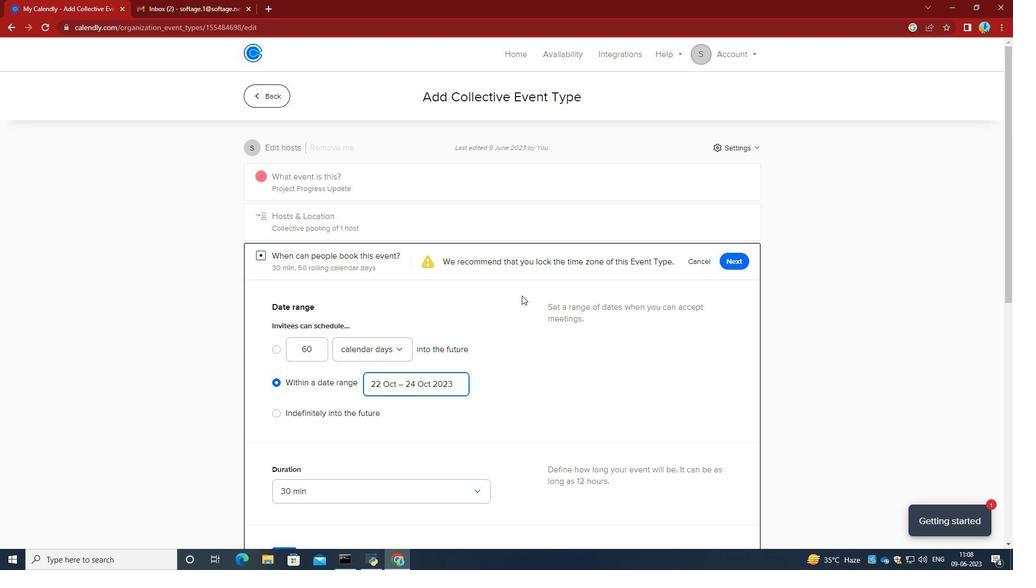 
Action: Mouse scrolled (522, 295) with delta (0, 0)
Screenshot: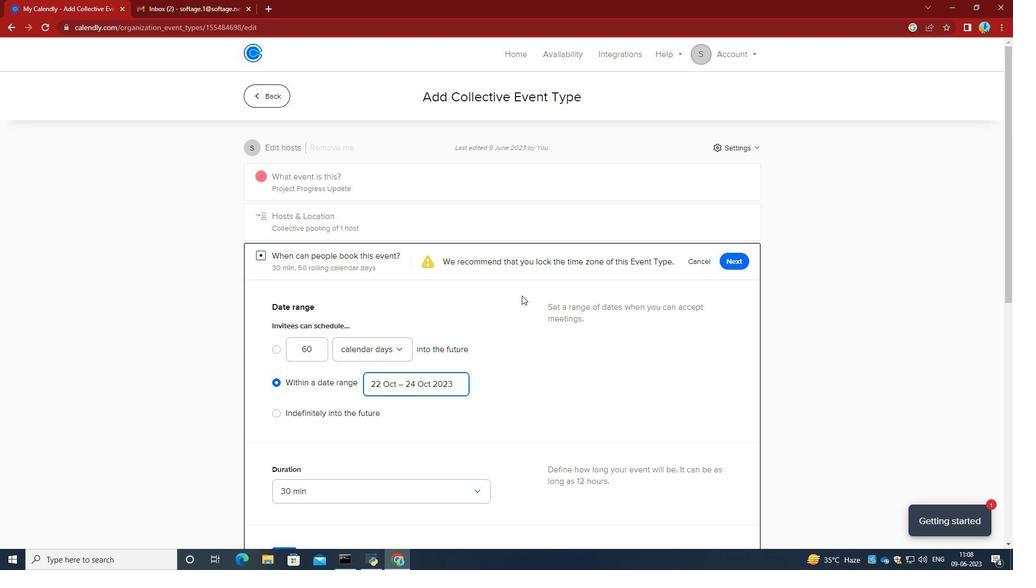 
Action: Mouse scrolled (522, 295) with delta (0, 0)
Screenshot: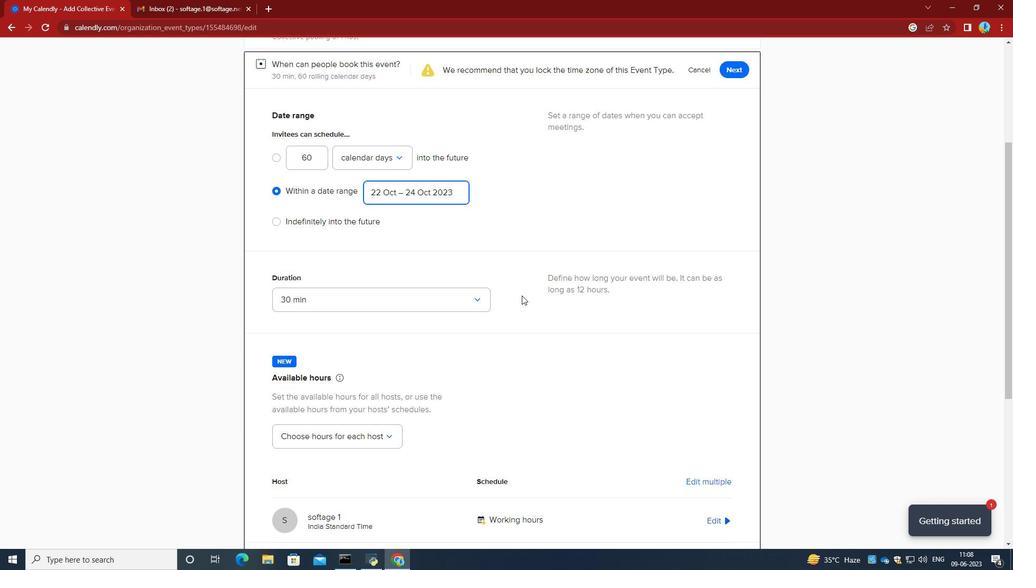 
Action: Mouse scrolled (522, 295) with delta (0, 0)
Screenshot: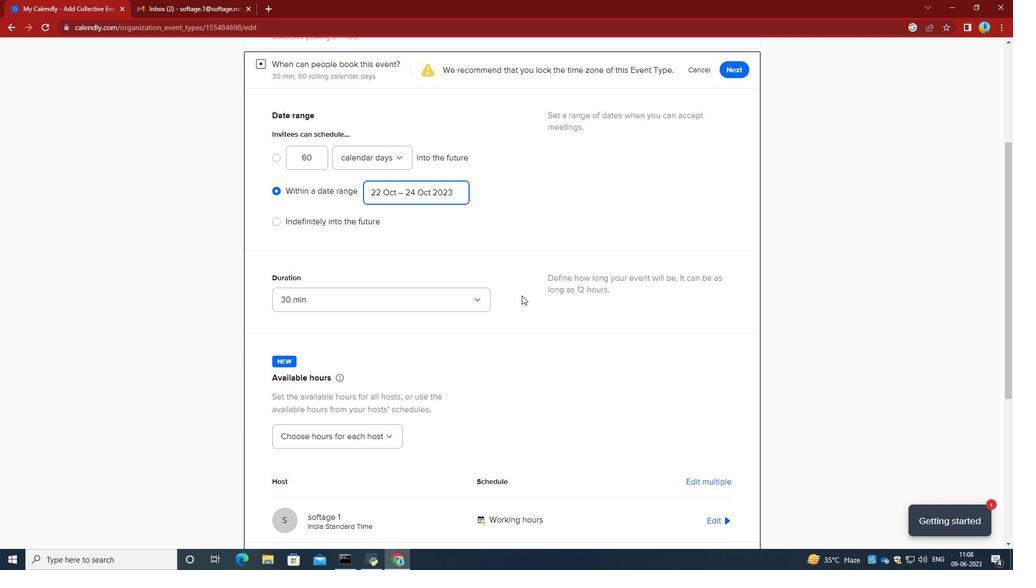 
Action: Mouse scrolled (522, 295) with delta (0, 0)
Screenshot: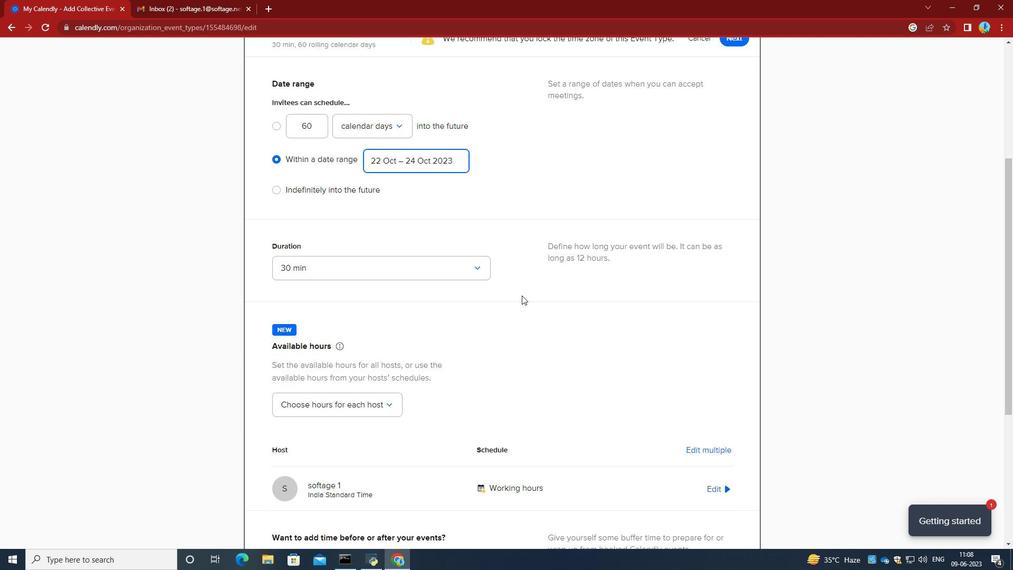 
Action: Mouse scrolled (522, 295) with delta (0, 0)
Screenshot: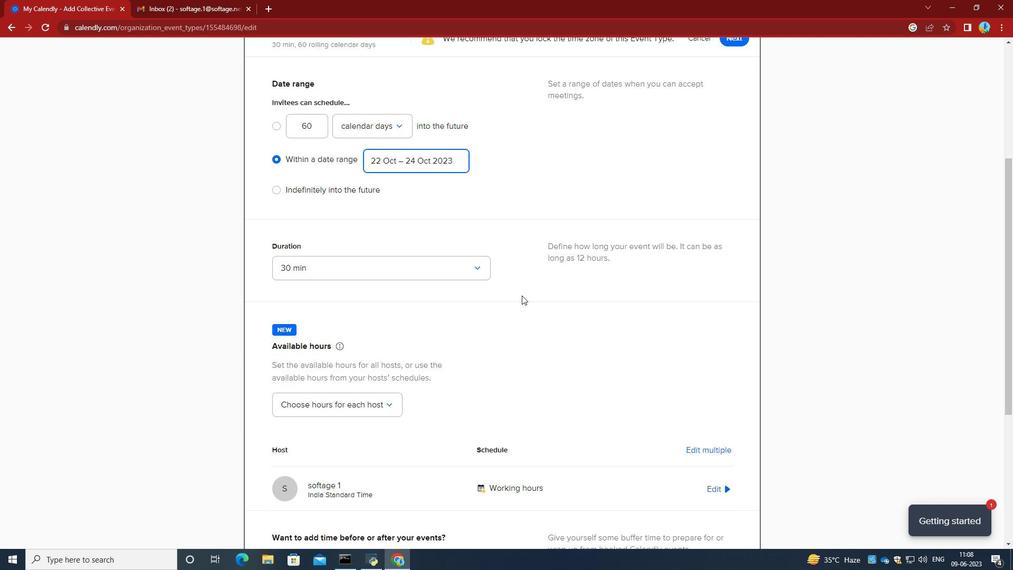 
Action: Mouse scrolled (522, 295) with delta (0, 0)
Screenshot: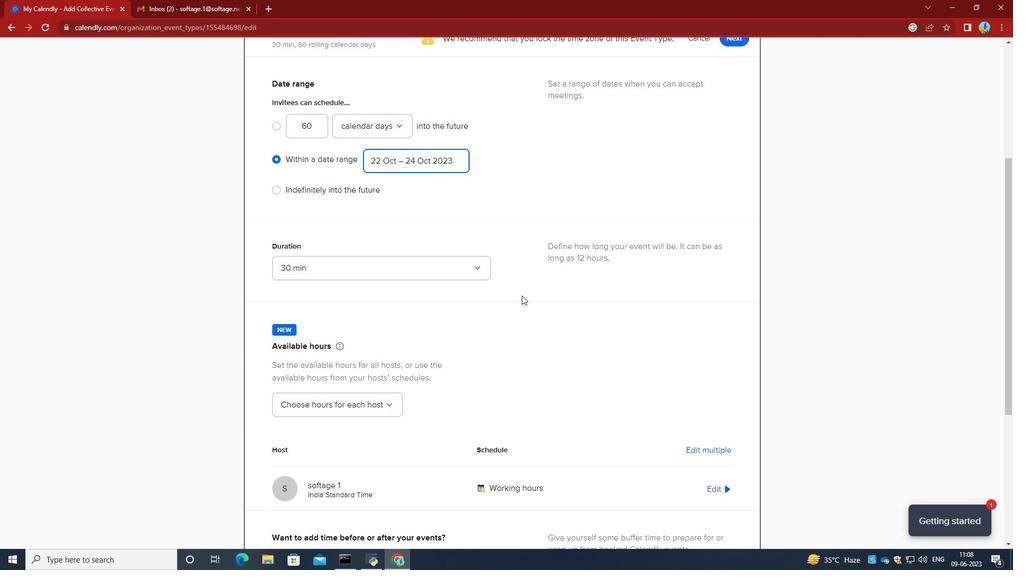 
Action: Mouse moved to (528, 296)
Screenshot: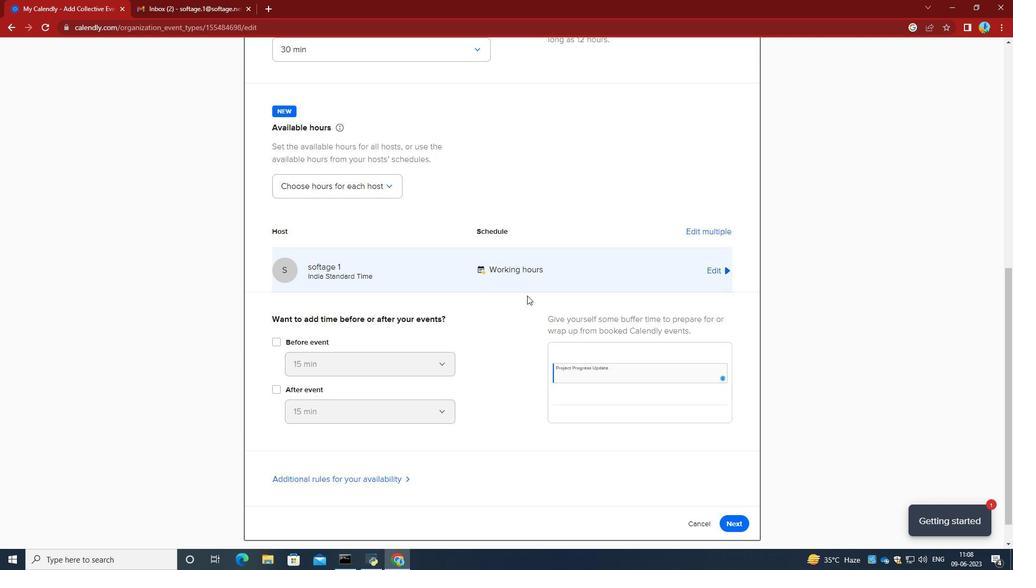 
Action: Mouse scrolled (528, 295) with delta (0, 0)
Screenshot: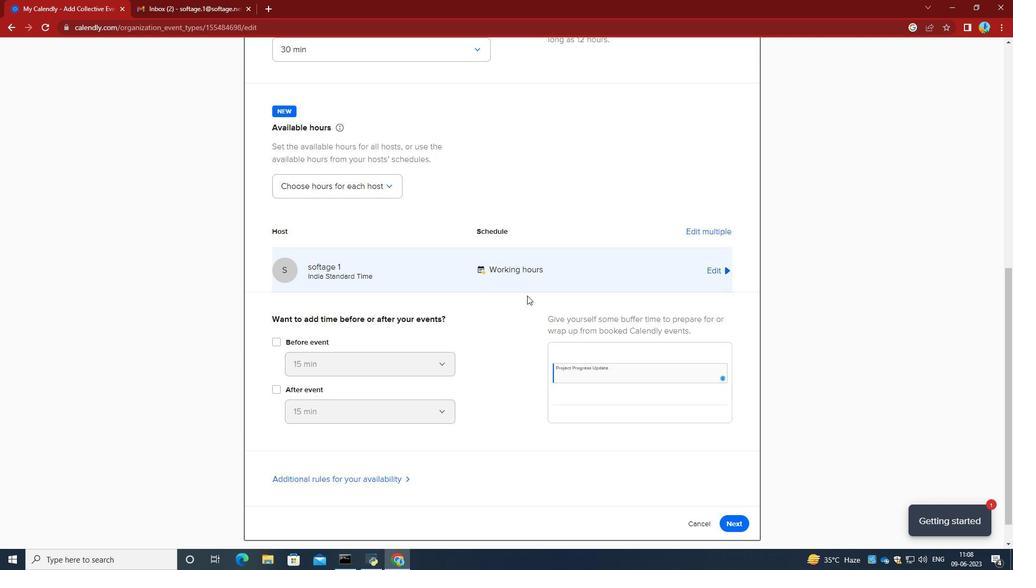 
Action: Mouse moved to (528, 296)
Screenshot: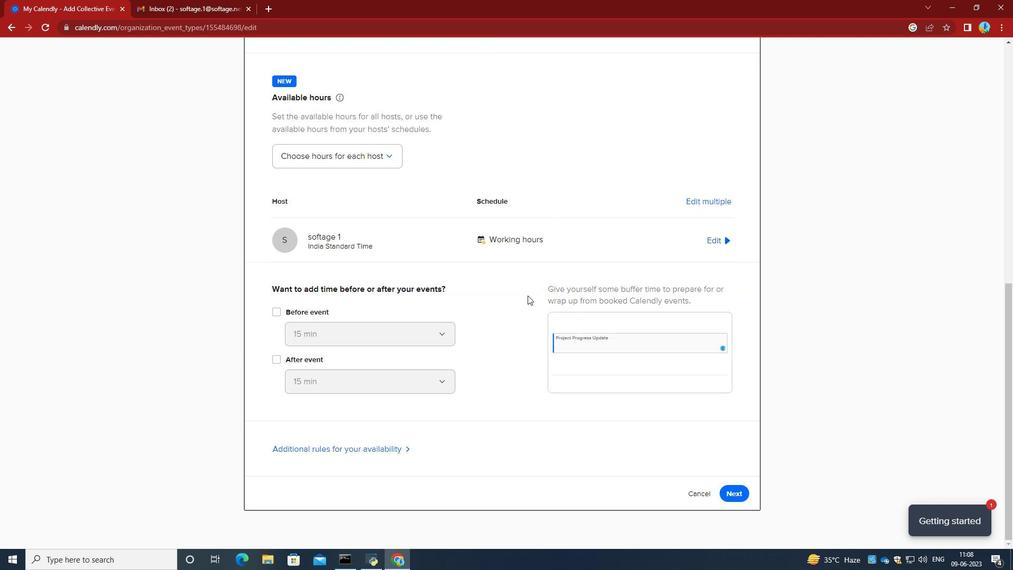 
Action: Mouse scrolled (528, 295) with delta (0, 0)
Screenshot: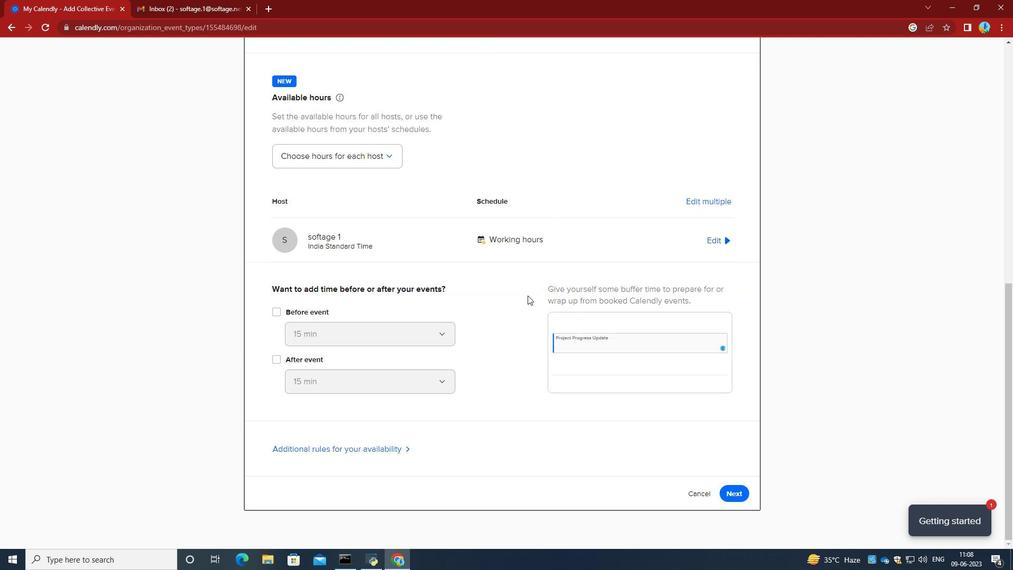 
Action: Mouse scrolled (528, 295) with delta (0, 0)
Screenshot: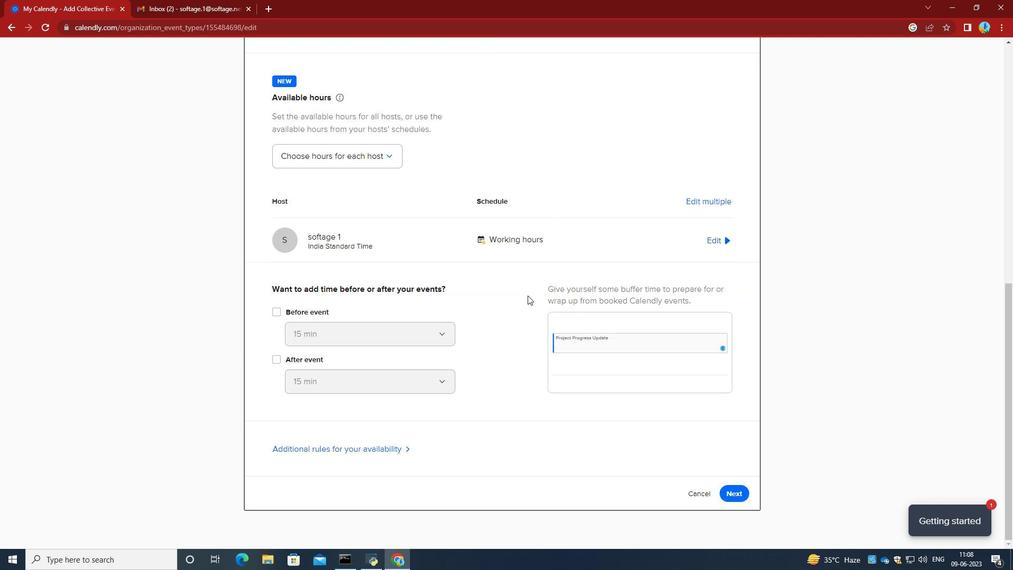 
Action: Mouse scrolled (528, 295) with delta (0, 0)
Screenshot: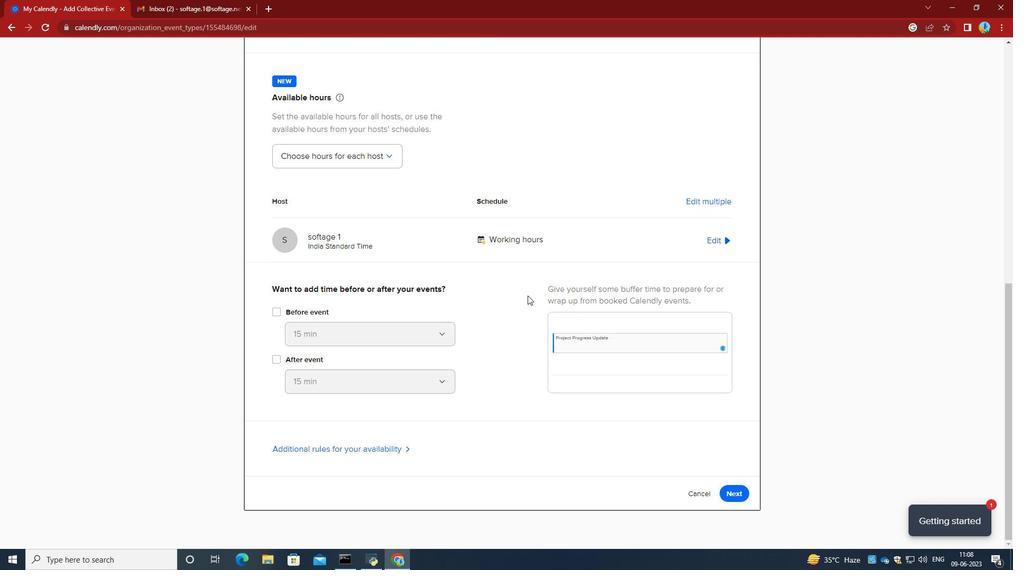 
Action: Mouse moved to (733, 500)
Screenshot: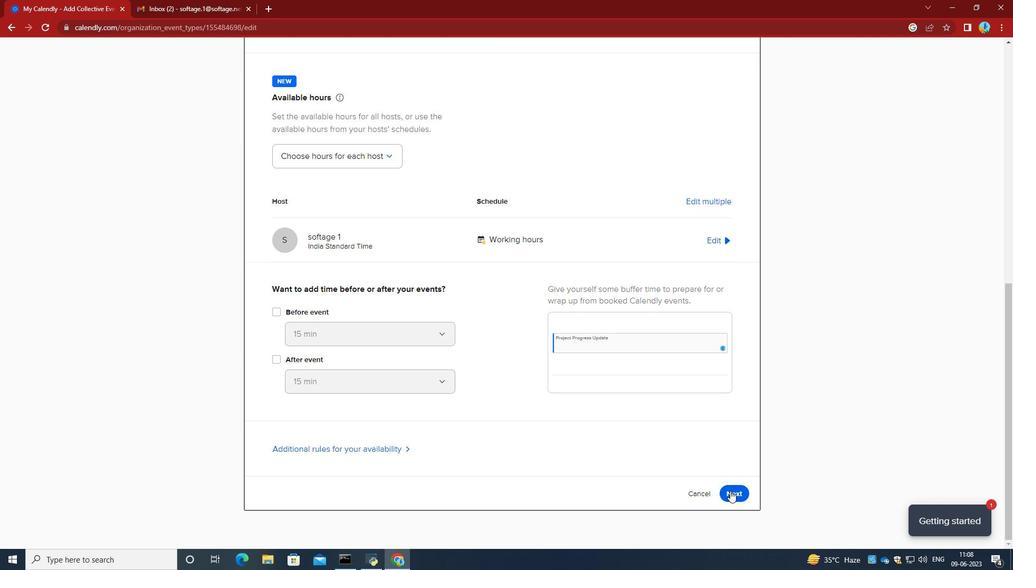 
Action: Mouse pressed left at (733, 500)
Screenshot: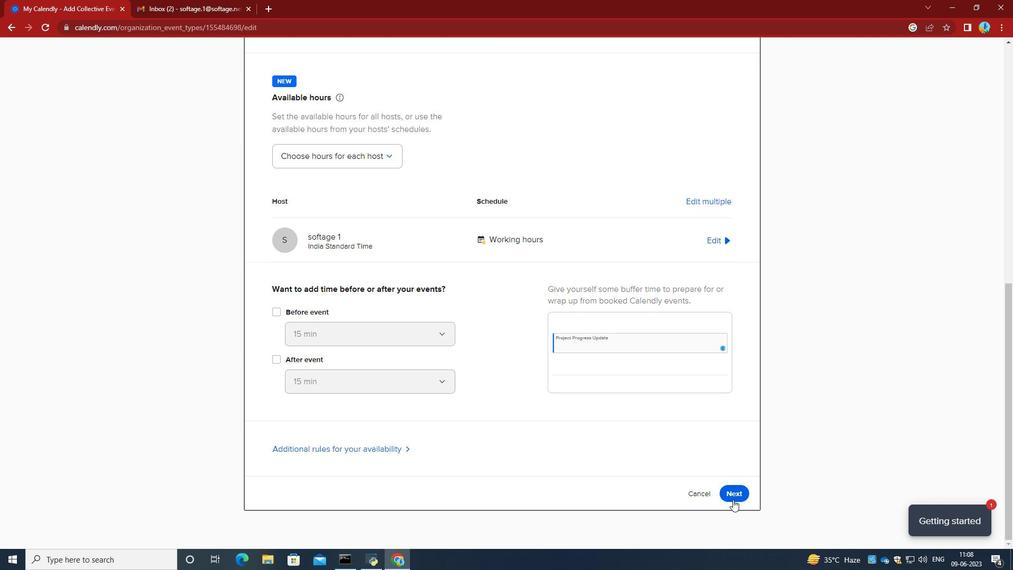 
Action: Mouse moved to (753, 102)
Screenshot: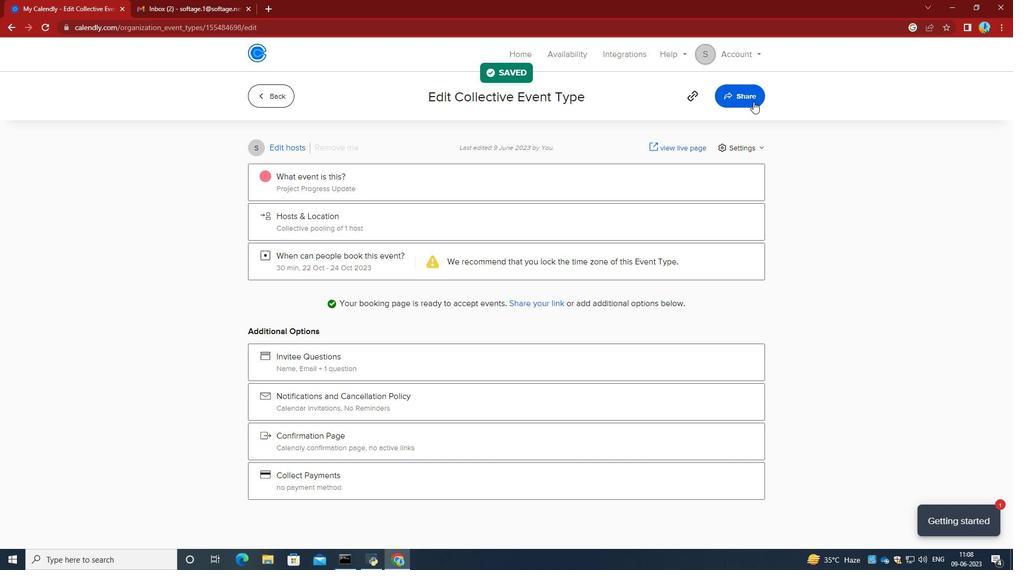 
Action: Mouse pressed left at (753, 102)
Screenshot: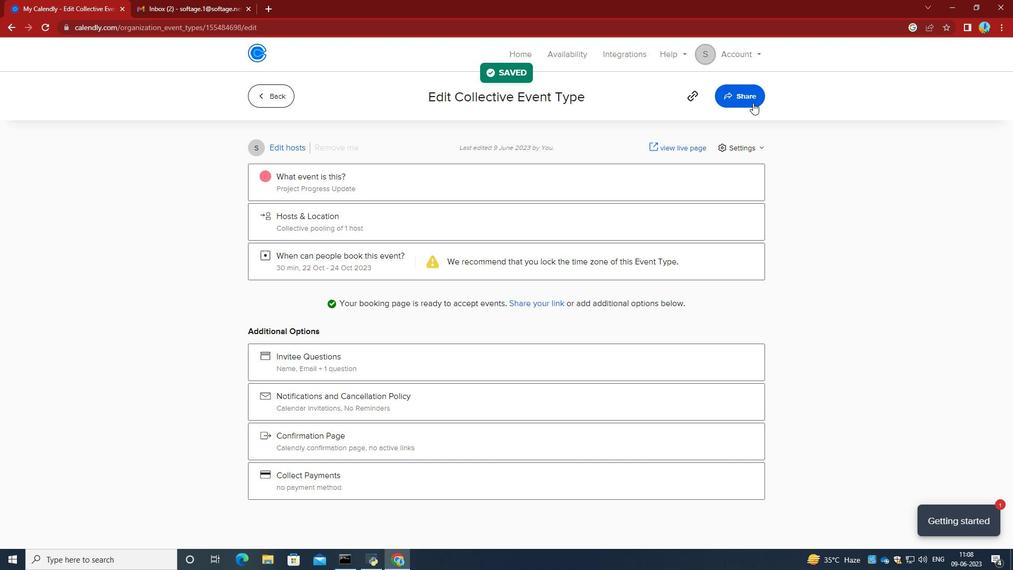 
Action: Mouse moved to (633, 197)
Screenshot: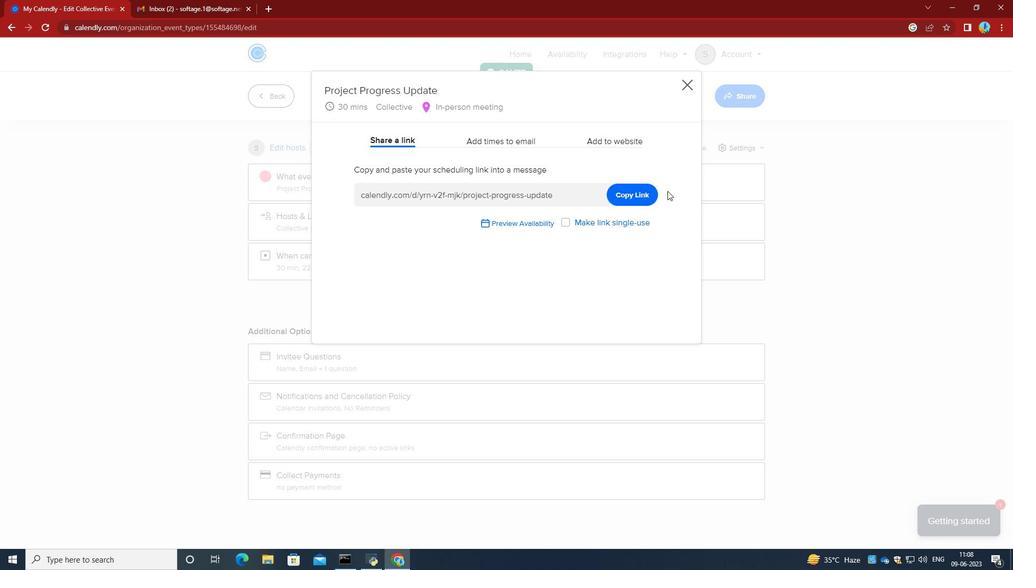 
Action: Mouse pressed left at (633, 197)
Screenshot: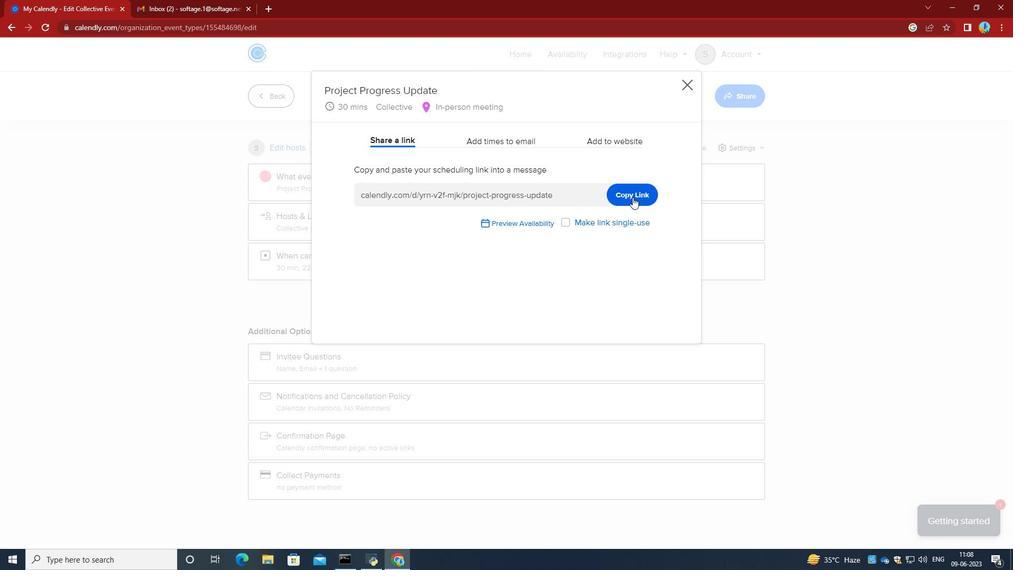 
Action: Mouse moved to (172, 0)
Screenshot: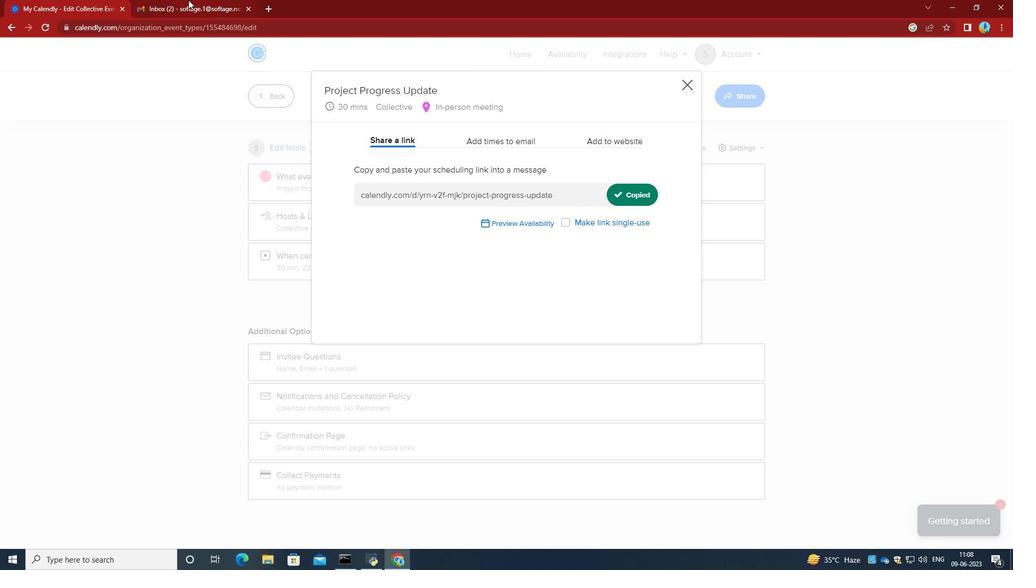 
Action: Mouse pressed left at (172, 0)
Screenshot: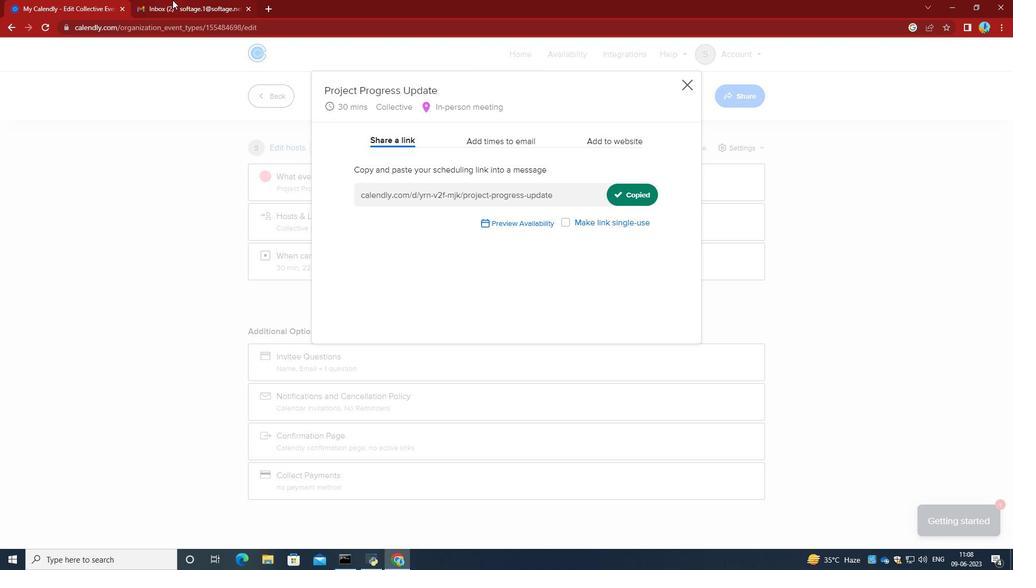 
Action: Mouse moved to (92, 96)
Screenshot: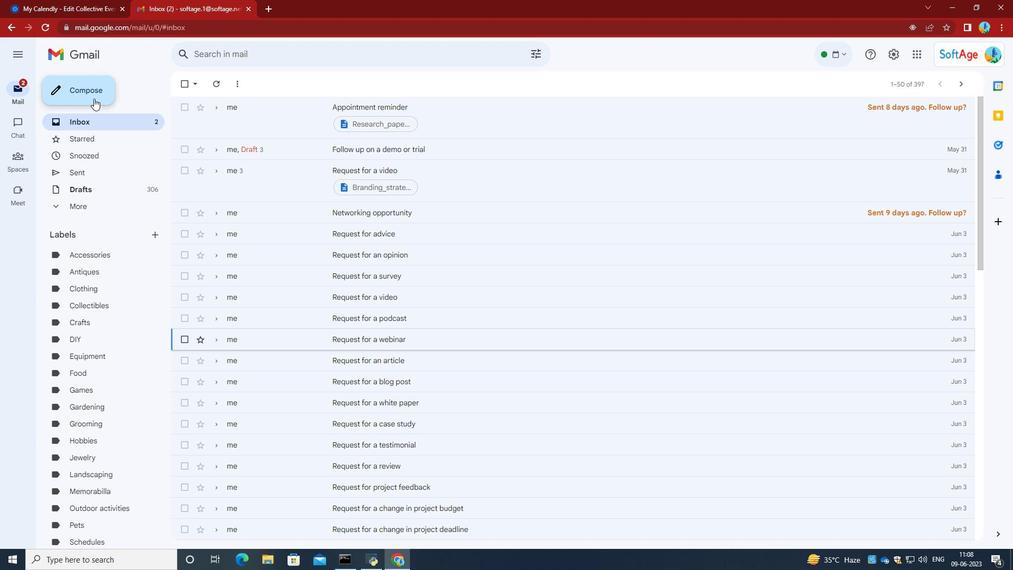 
Action: Mouse pressed left at (92, 96)
Screenshot: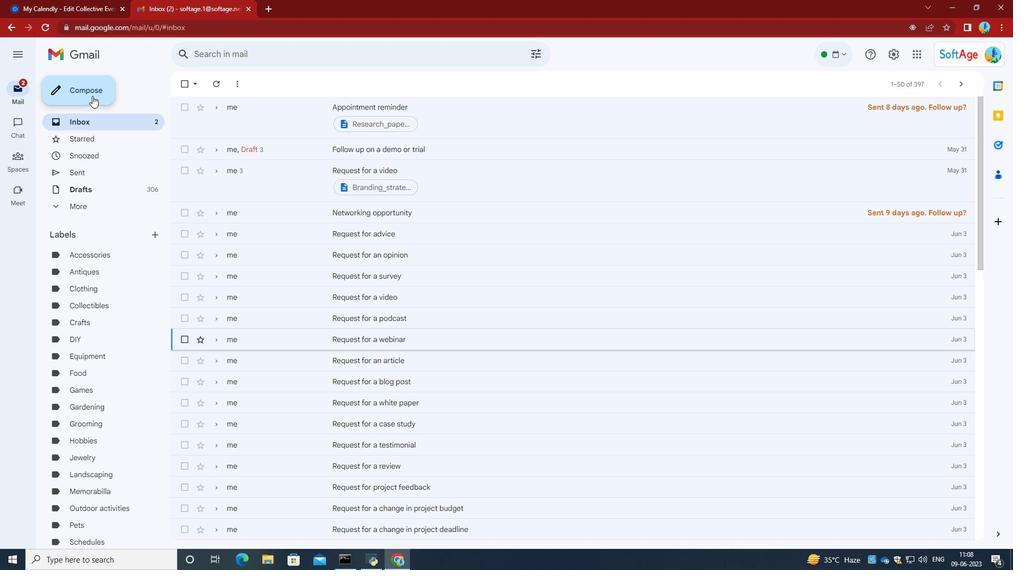 
Action: Mouse moved to (876, 371)
Screenshot: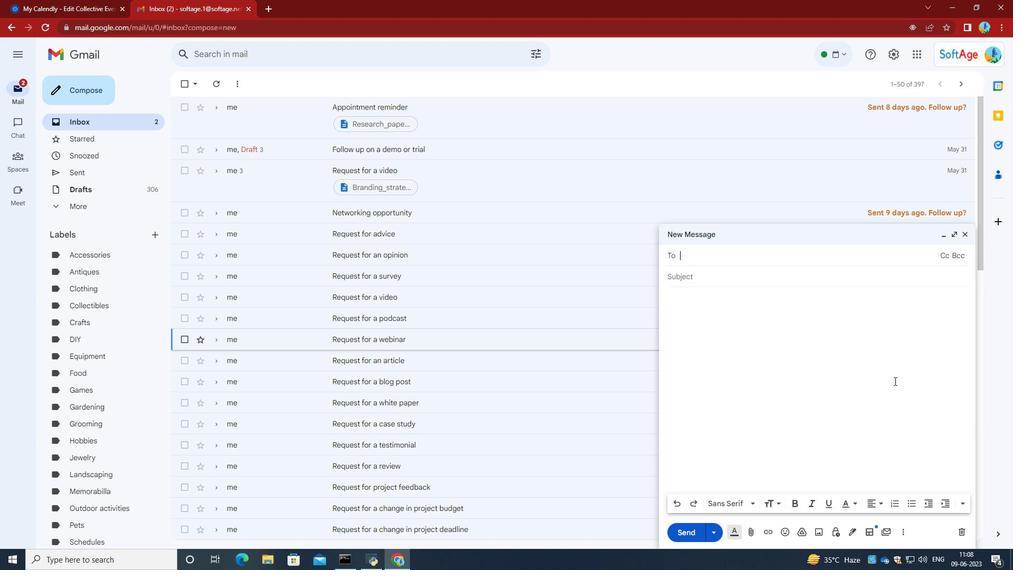 
Action: Mouse pressed left at (876, 371)
Screenshot: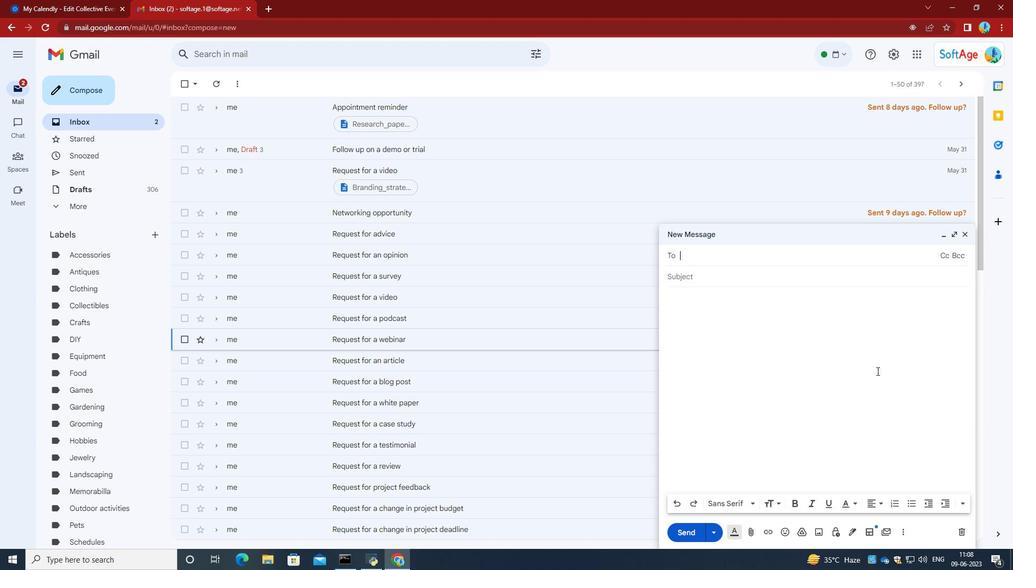 
Action: Key pressed <Key.shift><Key.shift><Key.shift><Key.shift><Key.shift><Key.shift><Key.shift><Key.shift>
Screenshot: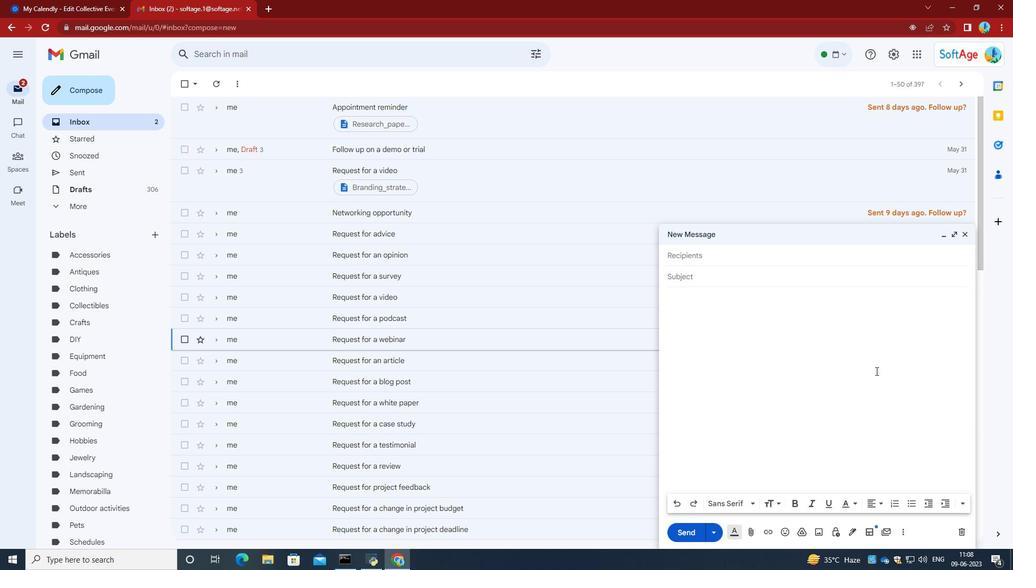 
Action: Mouse moved to (876, 370)
Screenshot: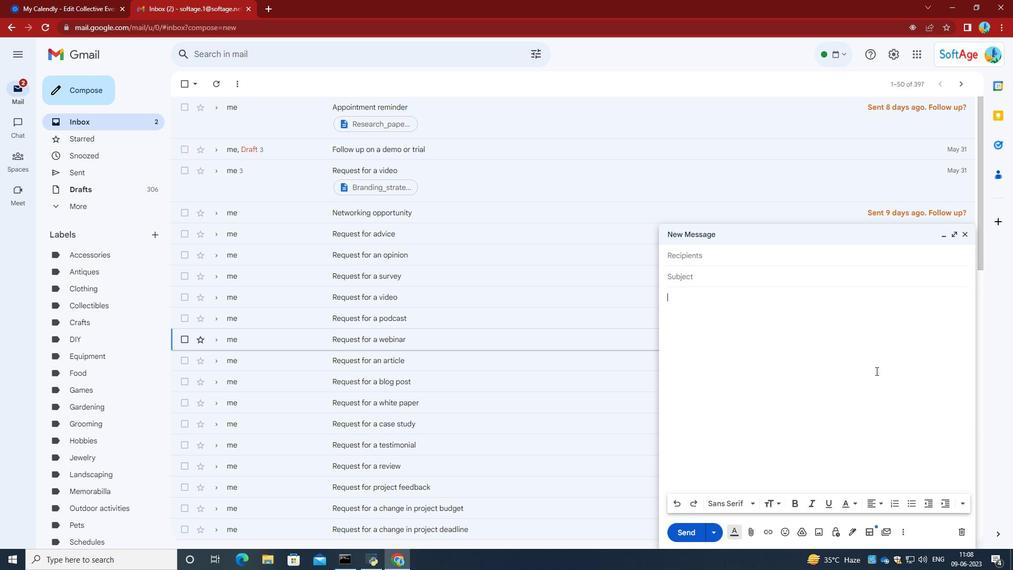 
Action: Key pressed ctrl+V
Screenshot: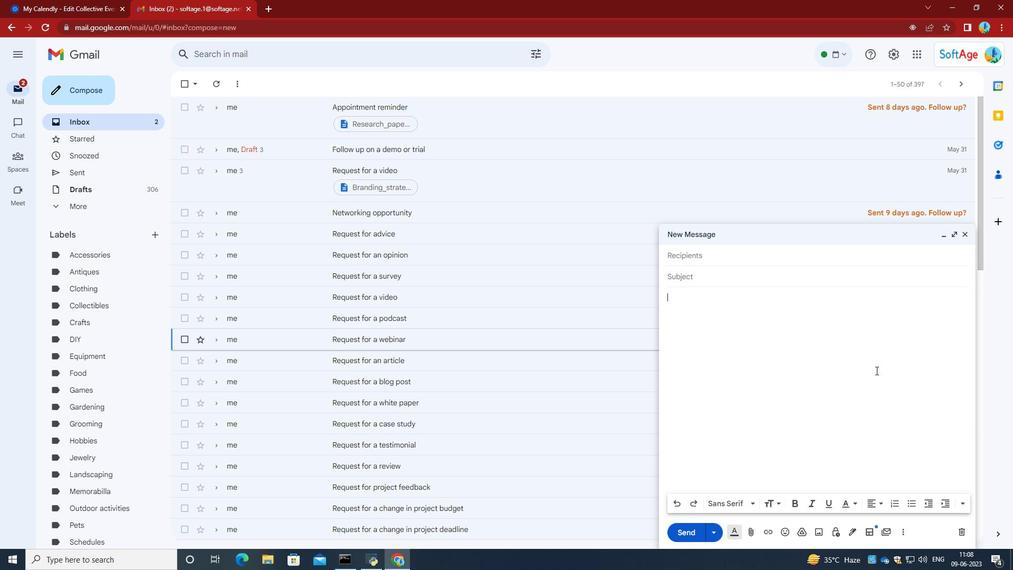
Action: Mouse moved to (746, 260)
Screenshot: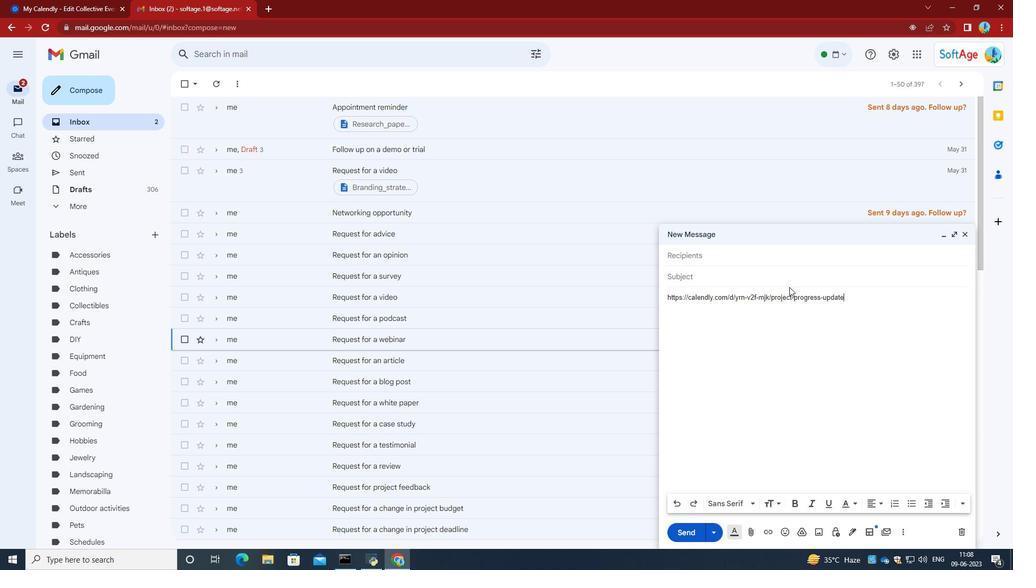 
Action: Mouse pressed left at (746, 260)
Screenshot: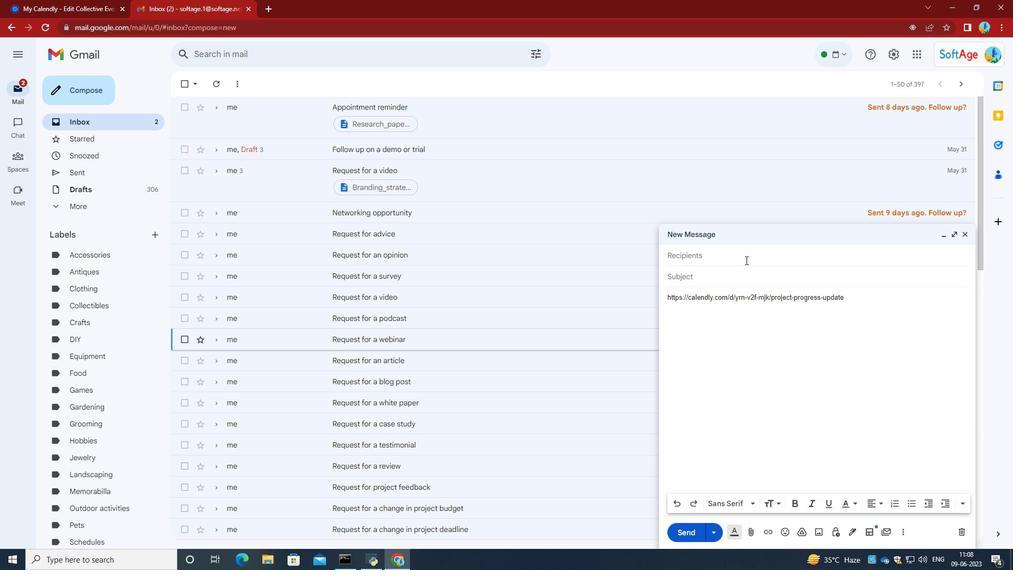 
Action: Key pressed <Key.caps_lock><Key.caps_lock>softage.4<Key.shift>@softage.net<Key.enter>softage.5<Key.shift>@softage.net<Key.enter>
Screenshot: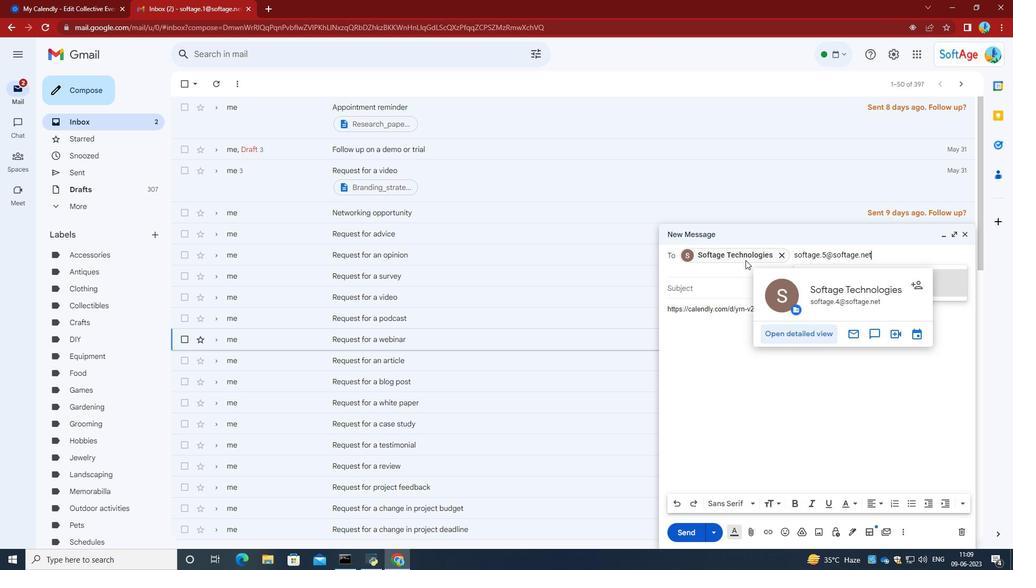 
Action: Mouse moved to (690, 394)
Screenshot: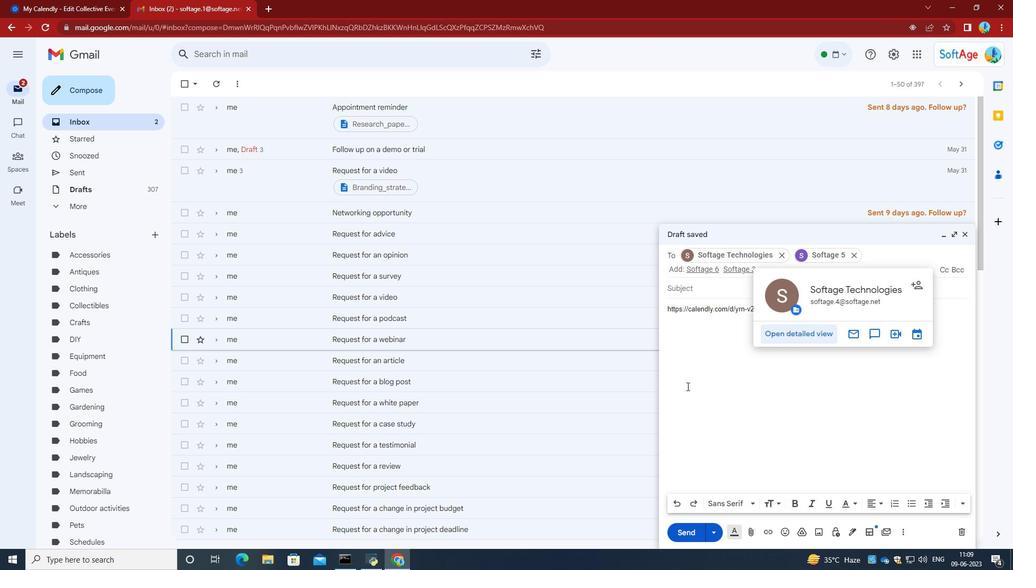 
Action: Mouse pressed left at (690, 394)
Screenshot: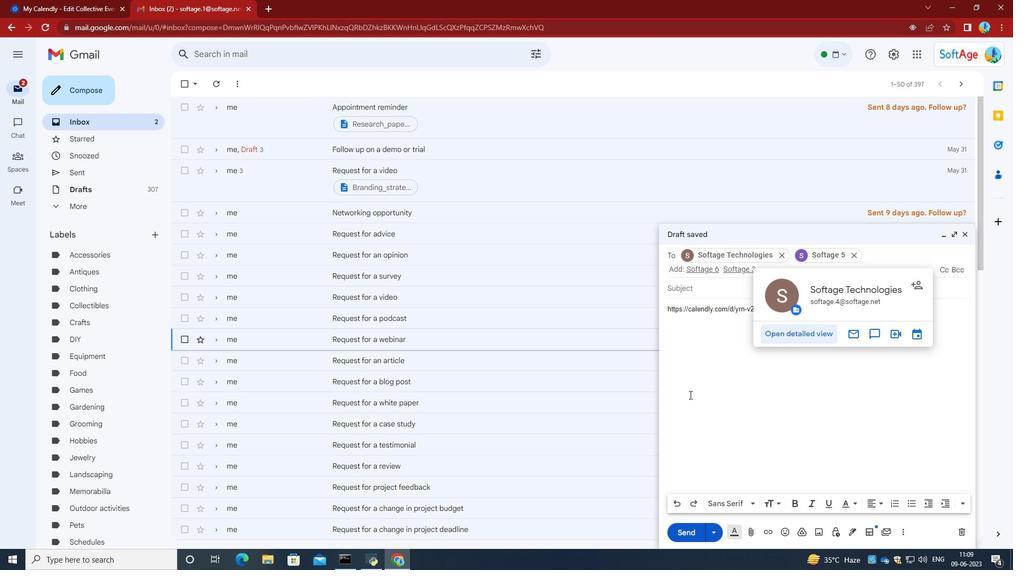 
Action: Mouse moved to (696, 533)
Screenshot: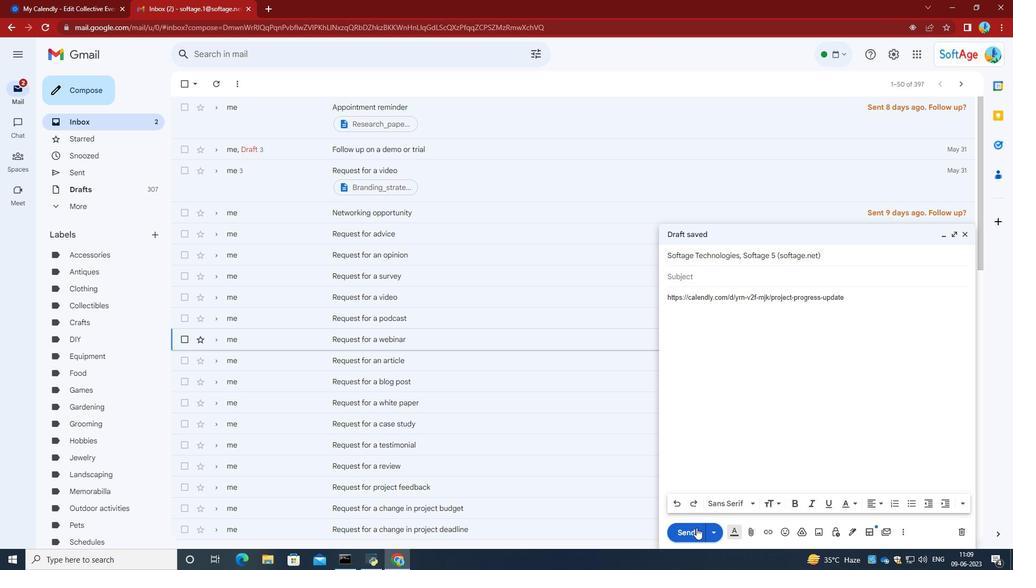 
Action: Mouse pressed left at (696, 533)
Screenshot: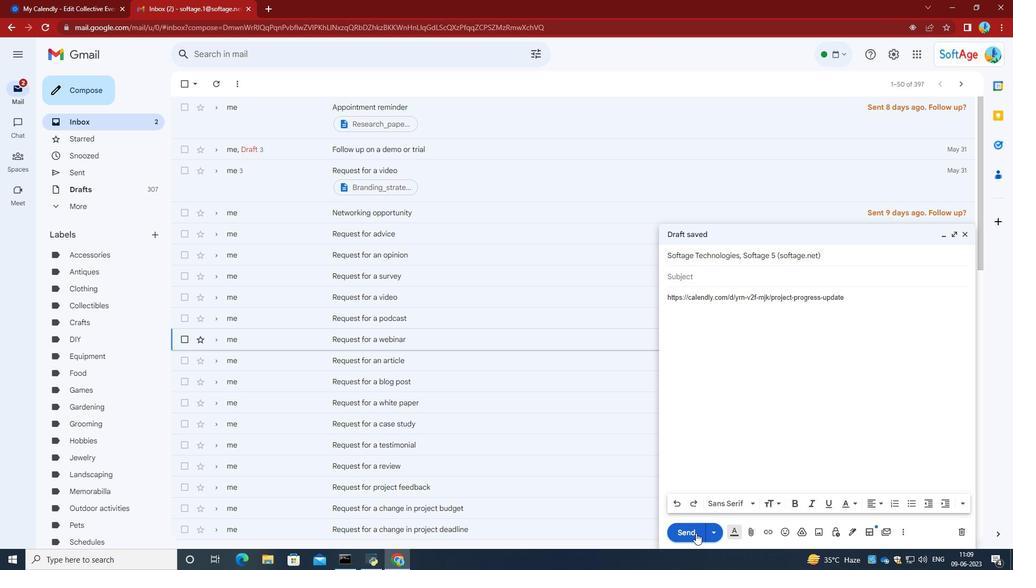 
Action: Mouse moved to (82, 175)
Screenshot: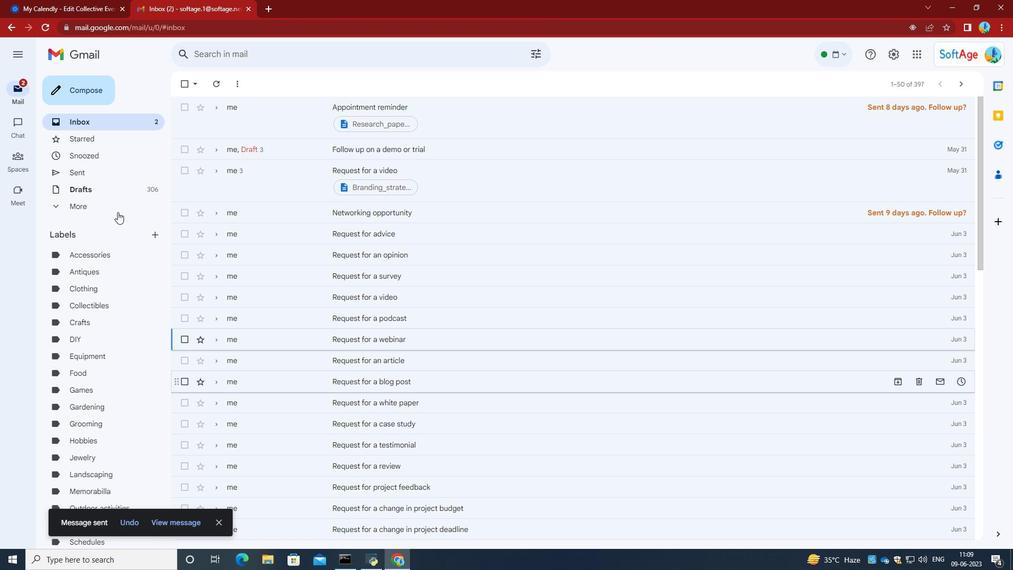 
